 Task: Create a due date automation trigger when advanced on, on the wednesday before a card is due add fields without custom field "Resume" set to a date more than 1 working days from now at 11:00 AM.
Action: Mouse moved to (1218, 93)
Screenshot: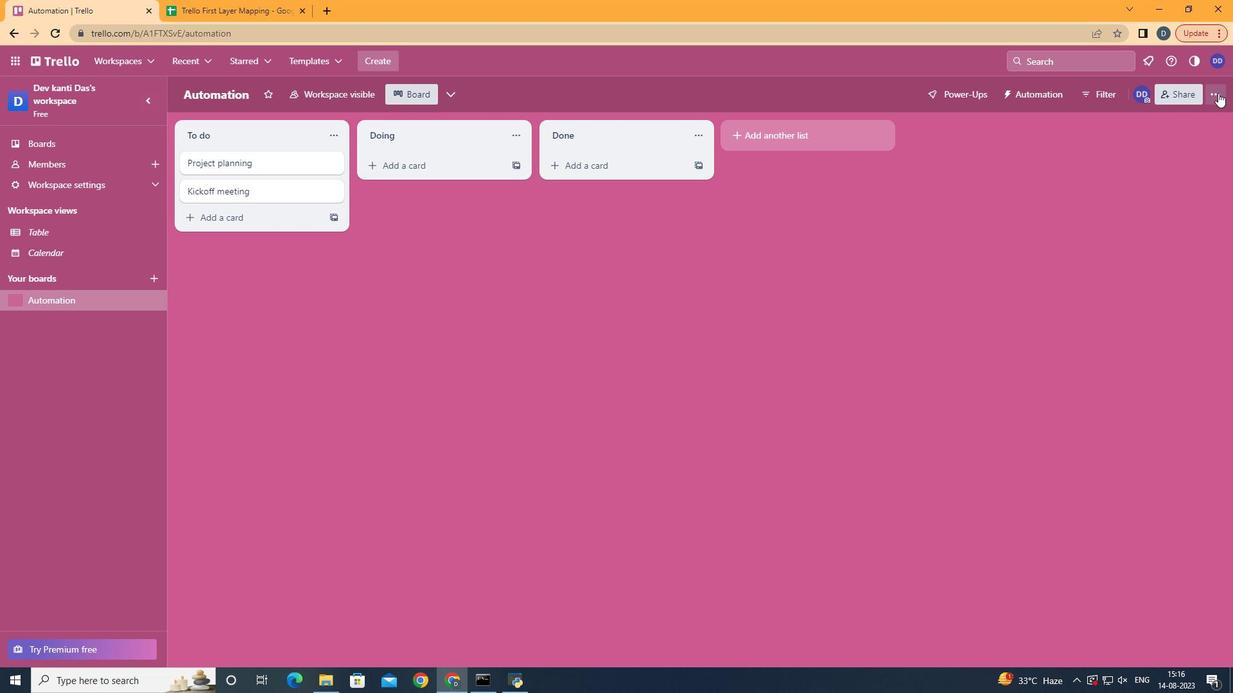 
Action: Mouse pressed left at (1218, 93)
Screenshot: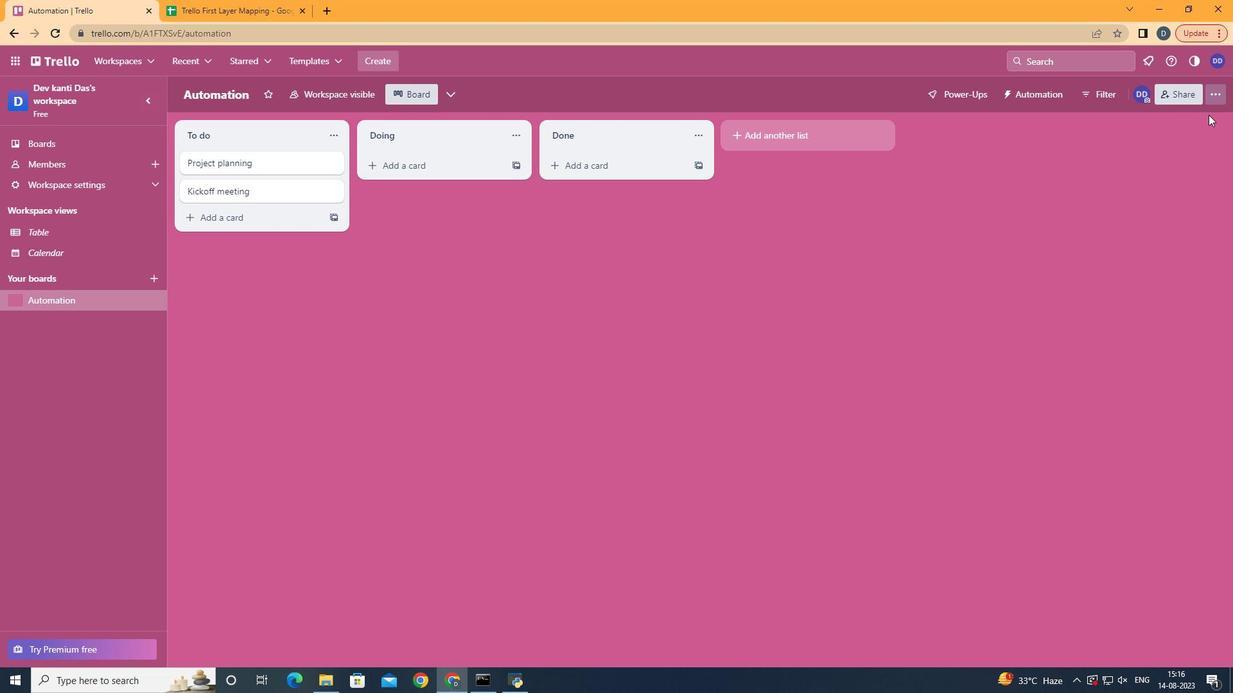 
Action: Mouse moved to (1129, 264)
Screenshot: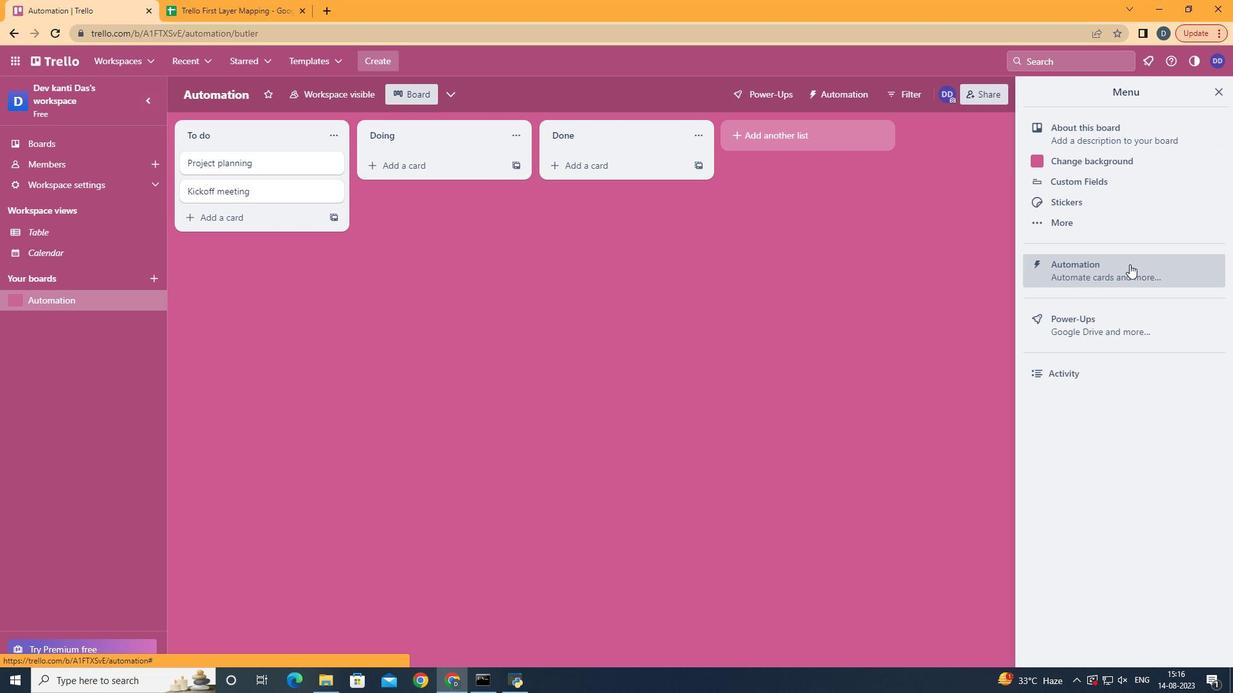 
Action: Mouse pressed left at (1129, 264)
Screenshot: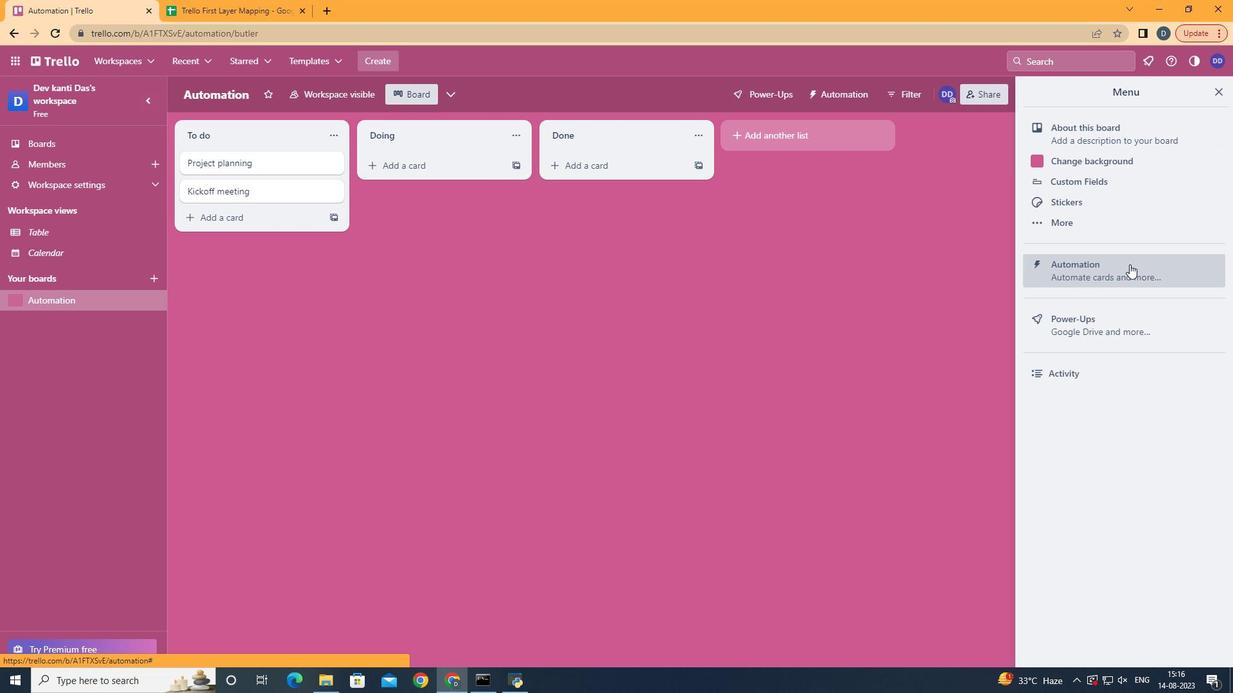
Action: Mouse moved to (251, 257)
Screenshot: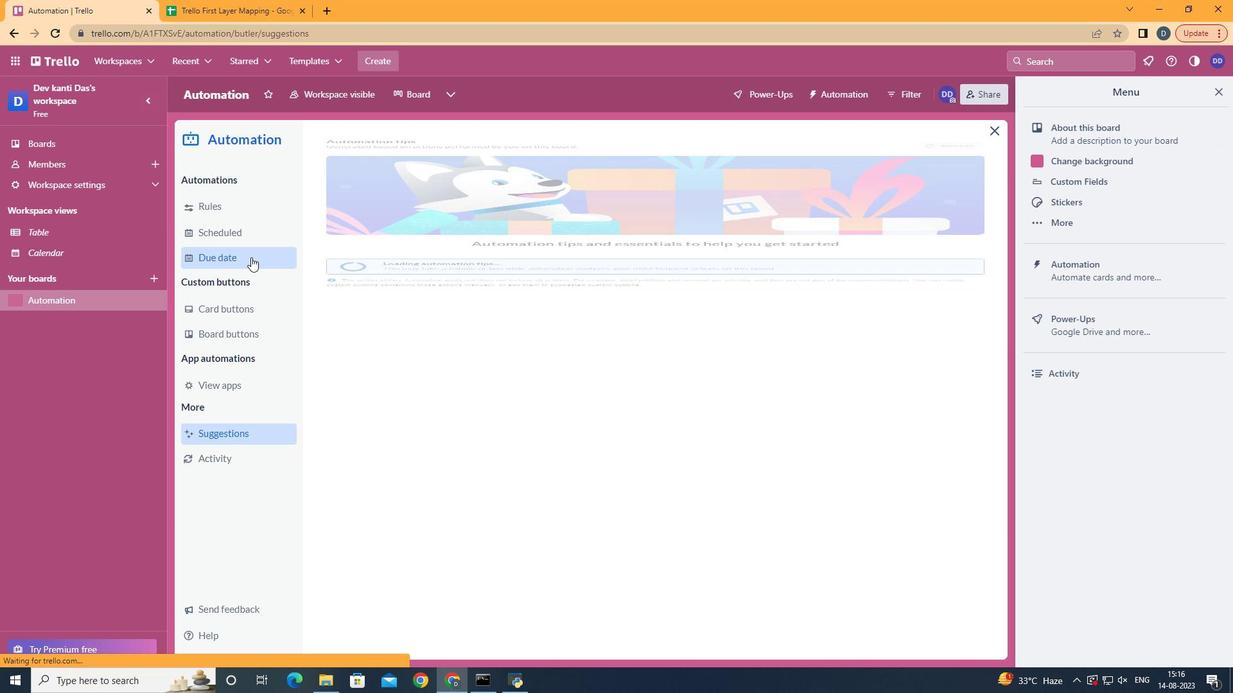 
Action: Mouse pressed left at (251, 257)
Screenshot: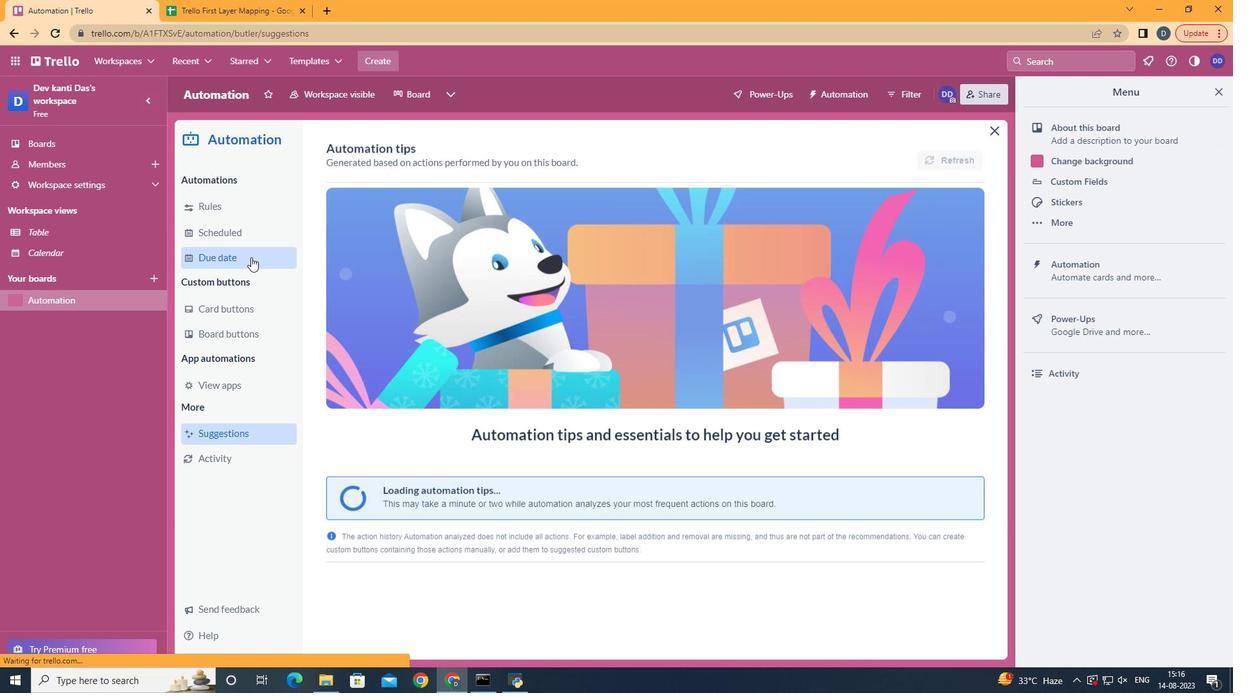 
Action: Mouse moved to (908, 145)
Screenshot: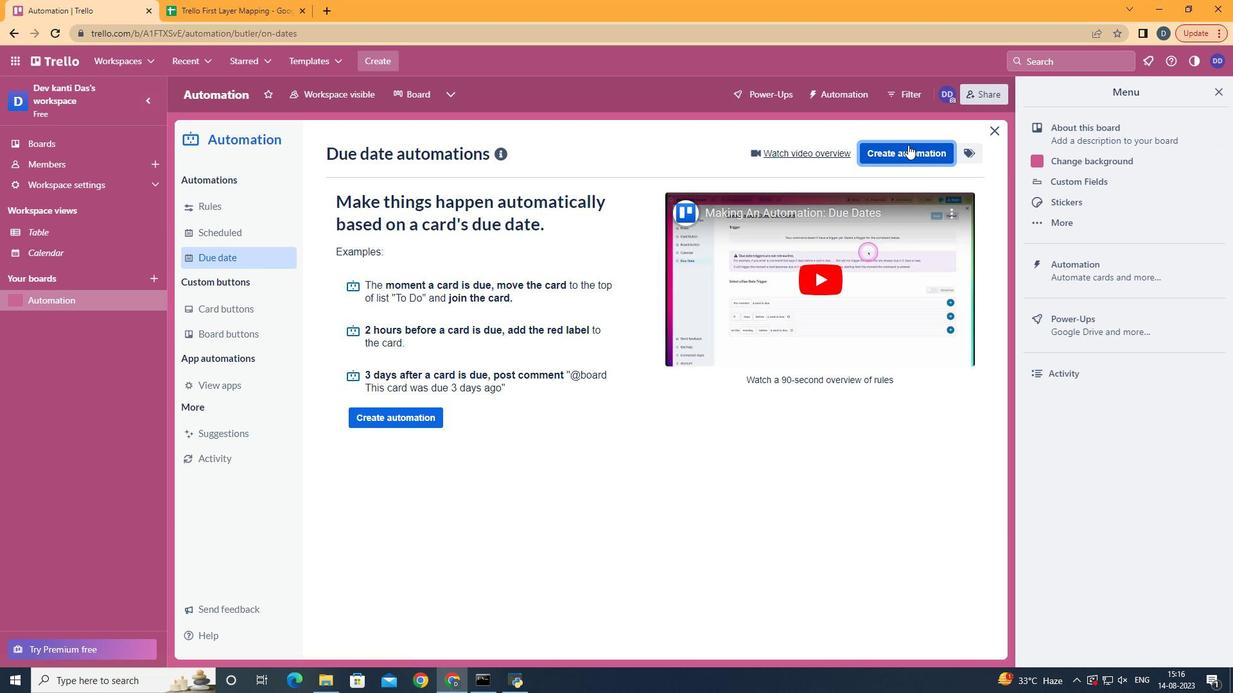 
Action: Mouse pressed left at (908, 145)
Screenshot: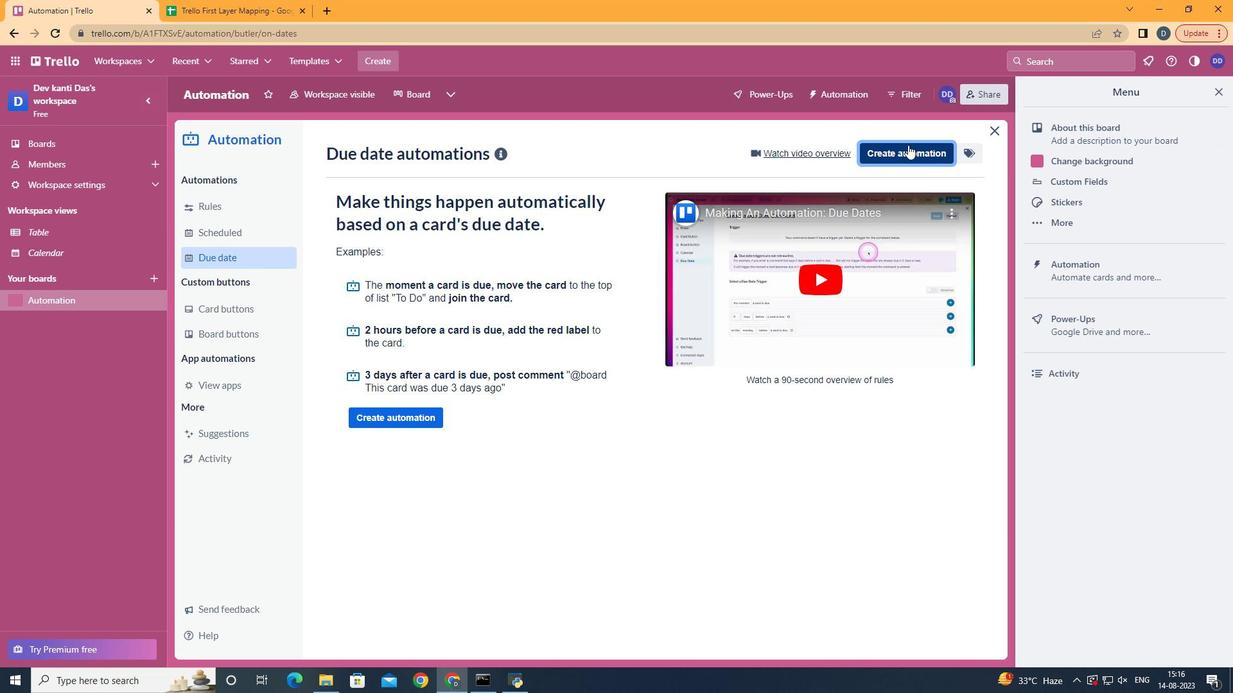 
Action: Mouse moved to (680, 272)
Screenshot: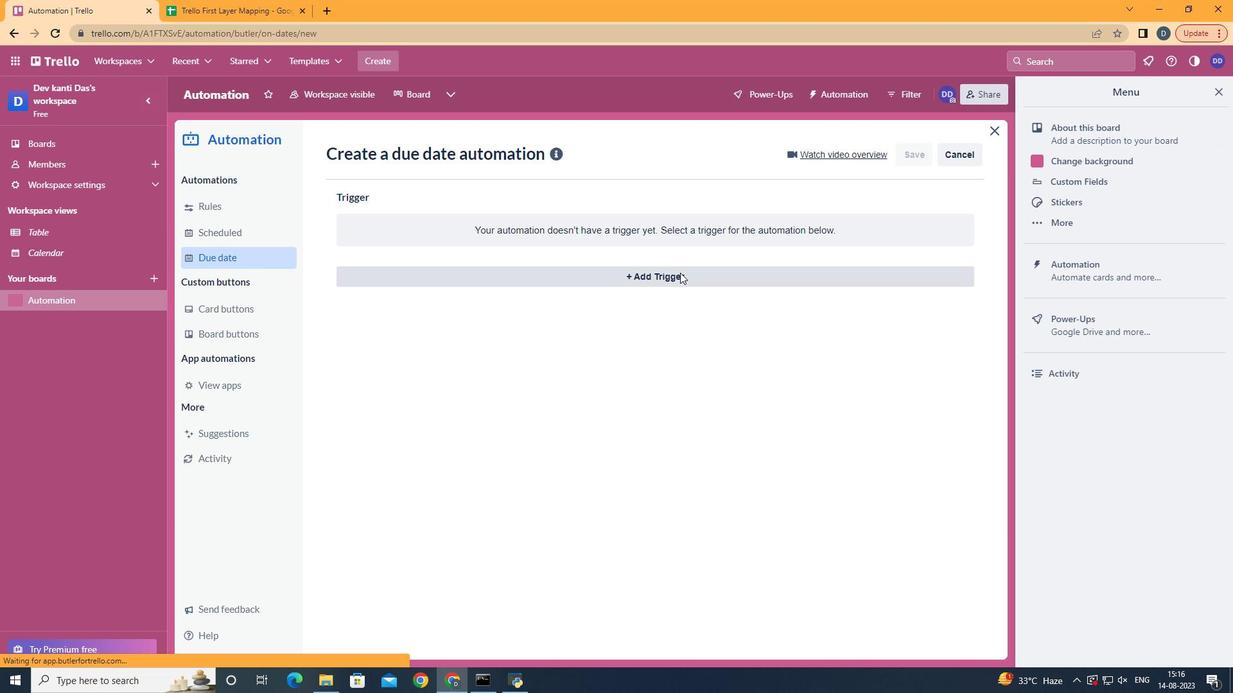
Action: Mouse pressed left at (680, 272)
Screenshot: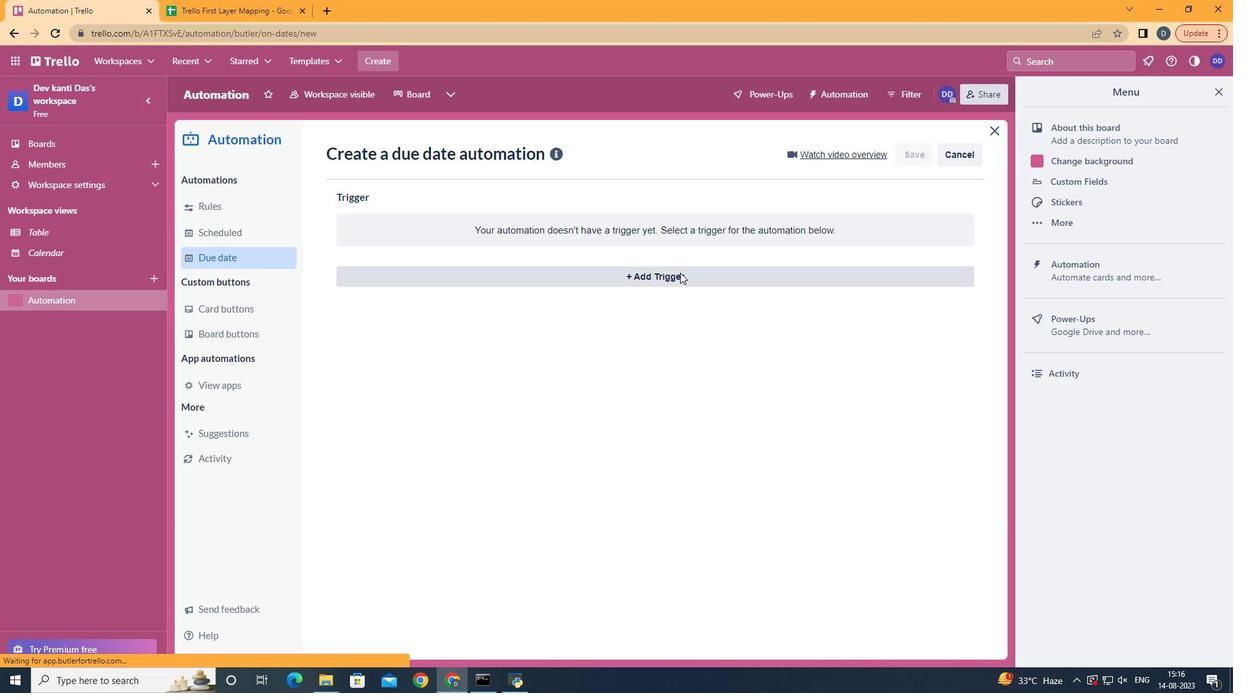 
Action: Mouse moved to (422, 393)
Screenshot: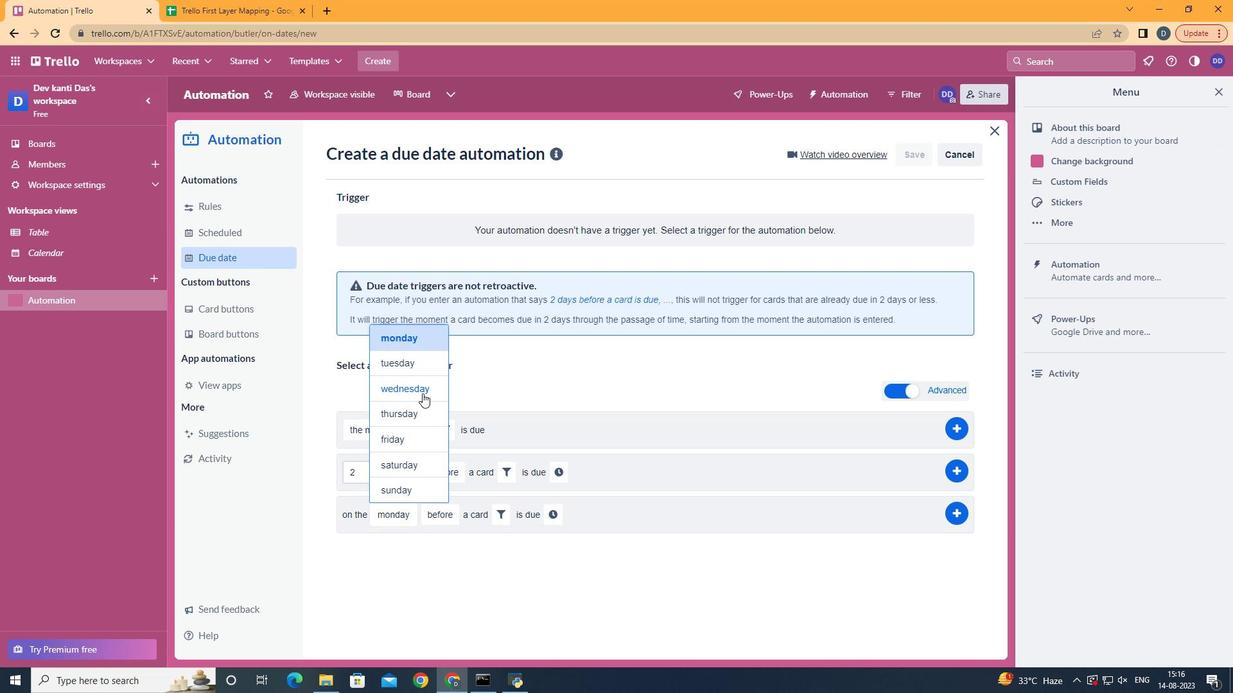 
Action: Mouse pressed left at (422, 393)
Screenshot: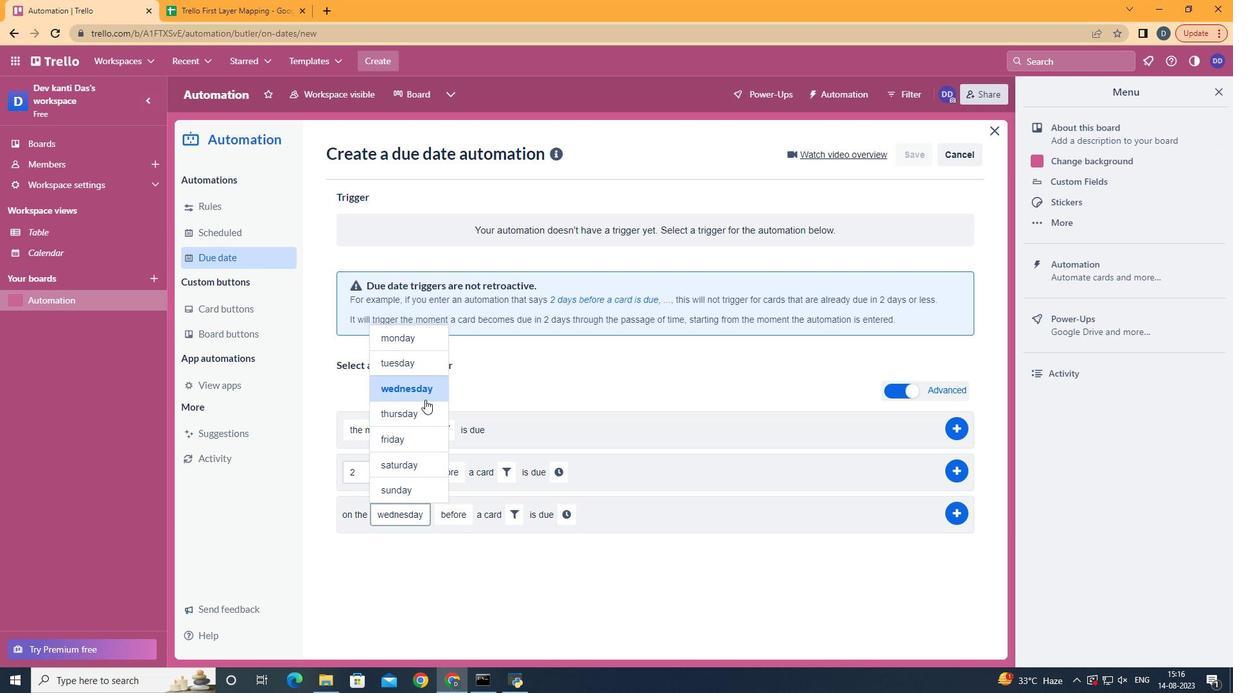 
Action: Mouse moved to (509, 518)
Screenshot: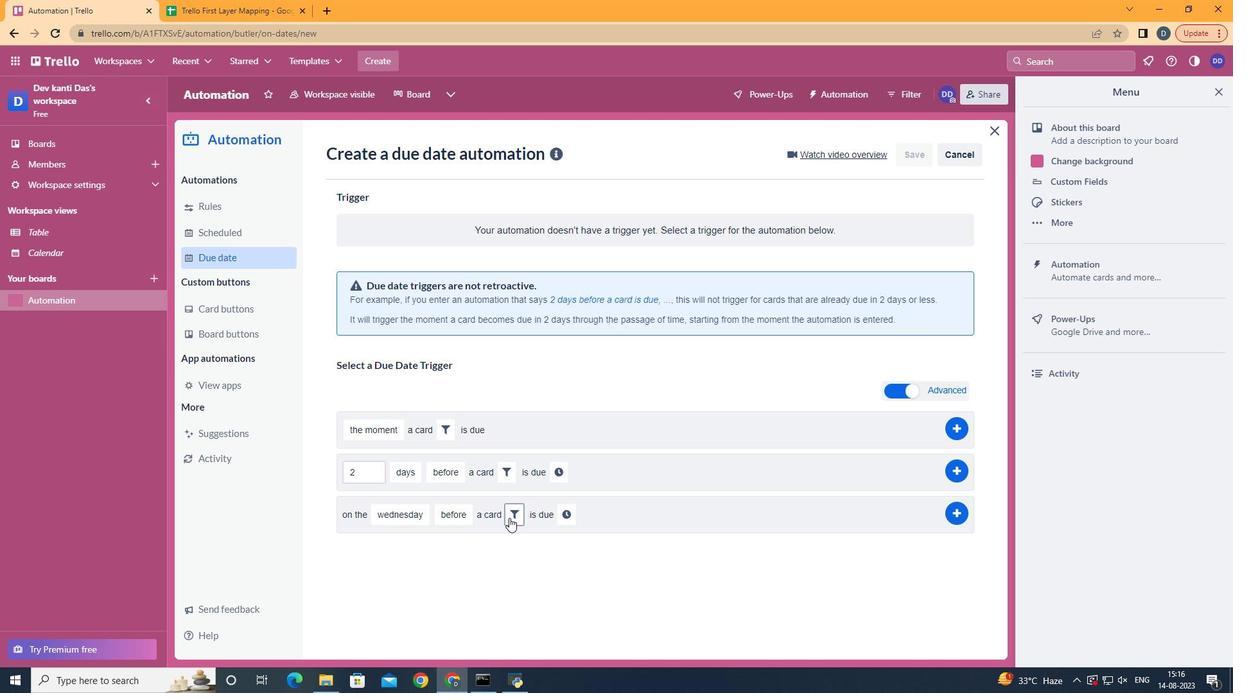 
Action: Mouse pressed left at (509, 518)
Screenshot: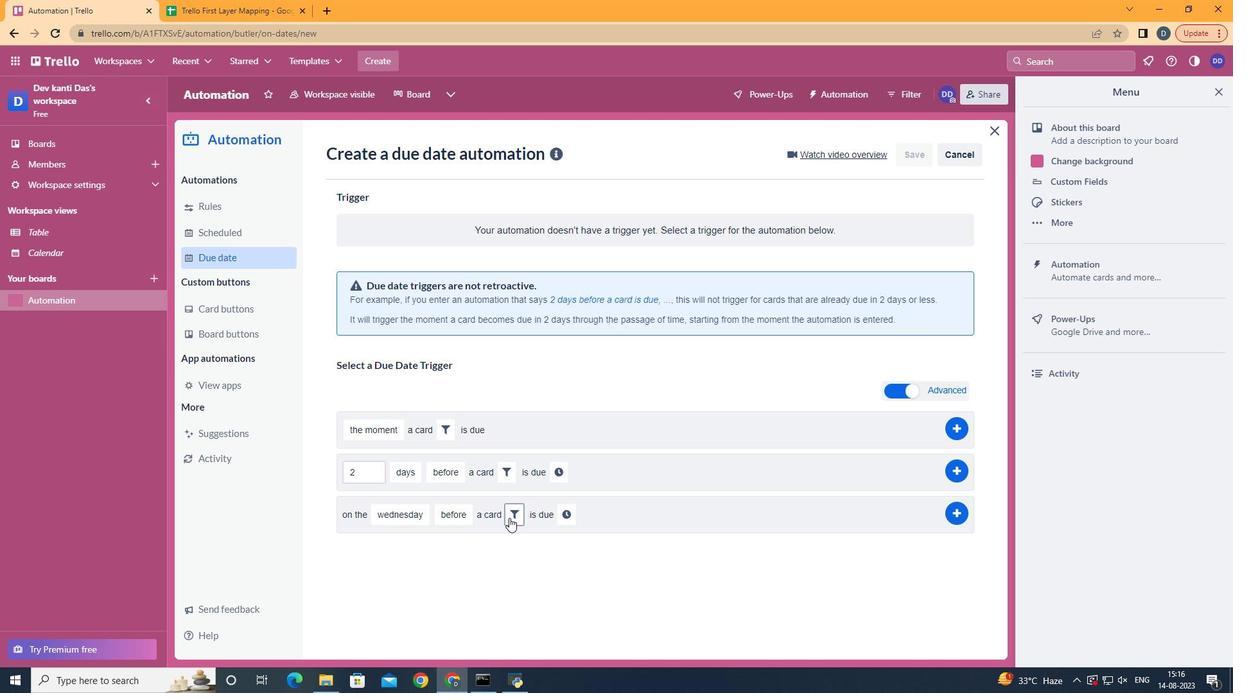 
Action: Mouse moved to (711, 556)
Screenshot: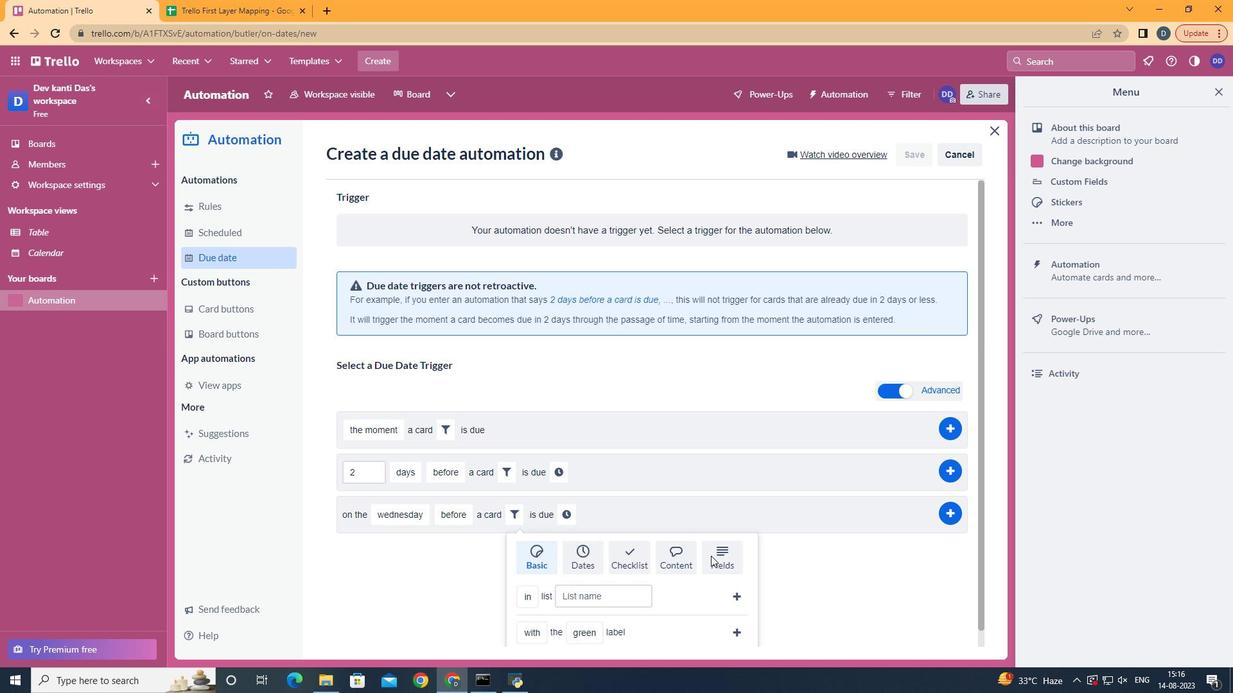 
Action: Mouse pressed left at (711, 556)
Screenshot: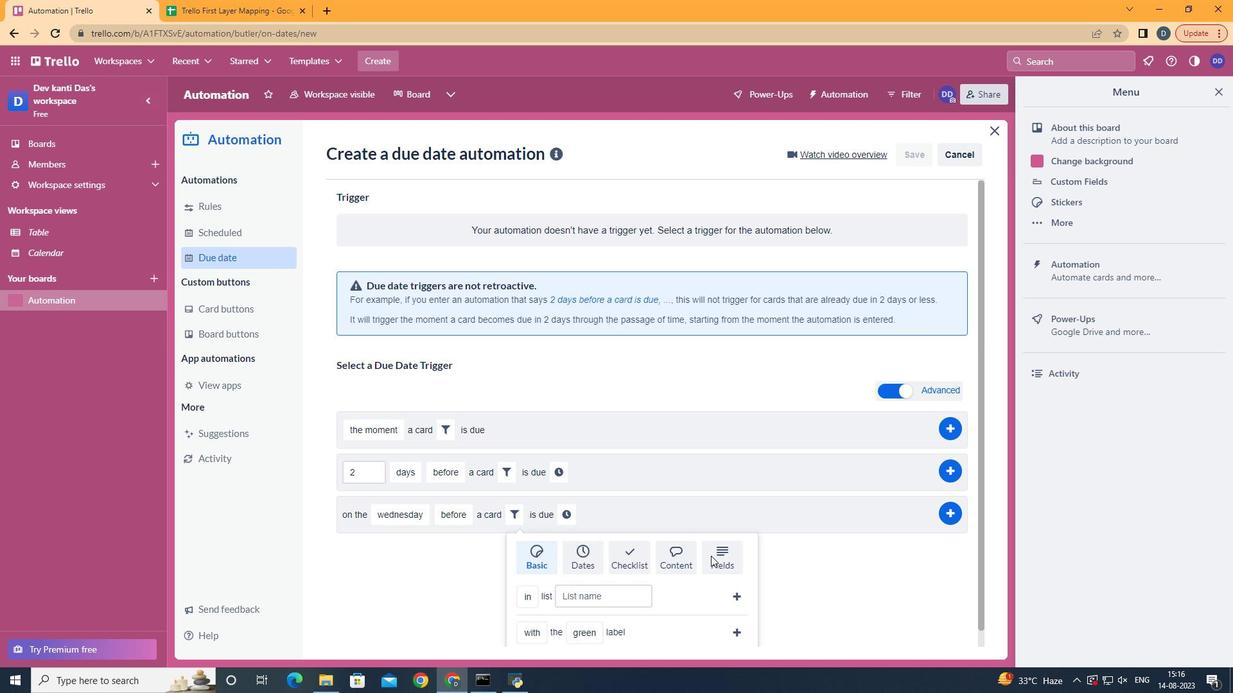 
Action: Mouse scrolled (711, 555) with delta (0, 0)
Screenshot: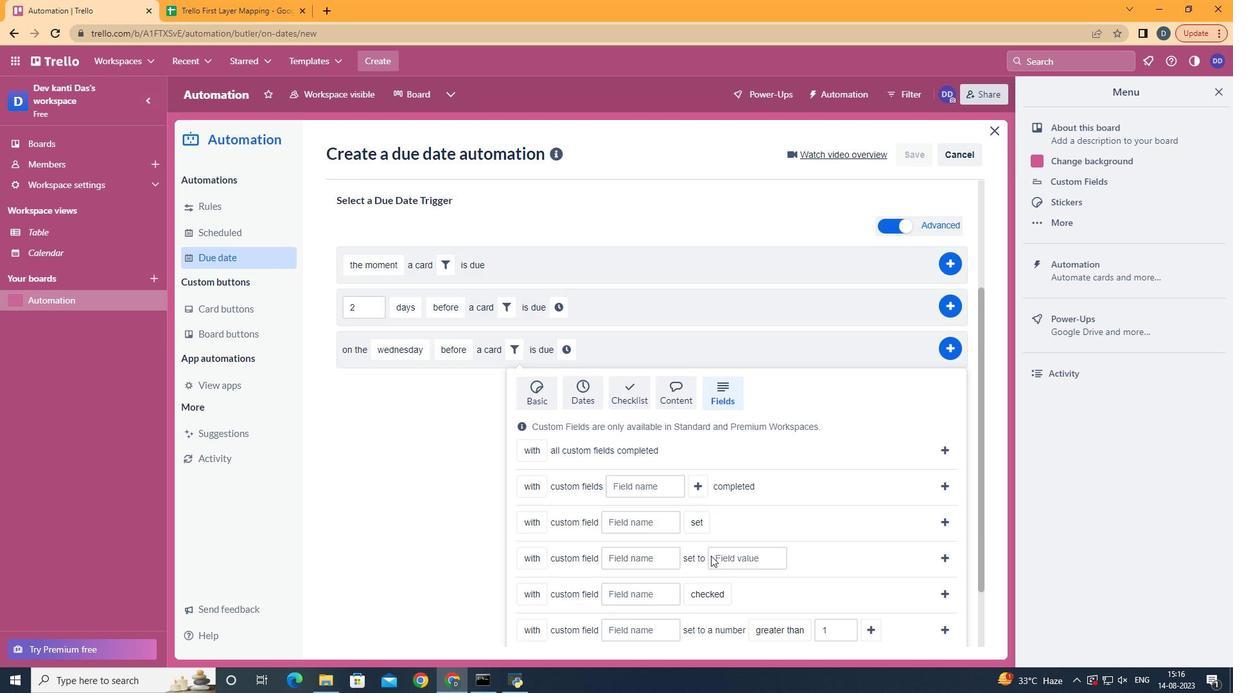 
Action: Mouse scrolled (711, 555) with delta (0, 0)
Screenshot: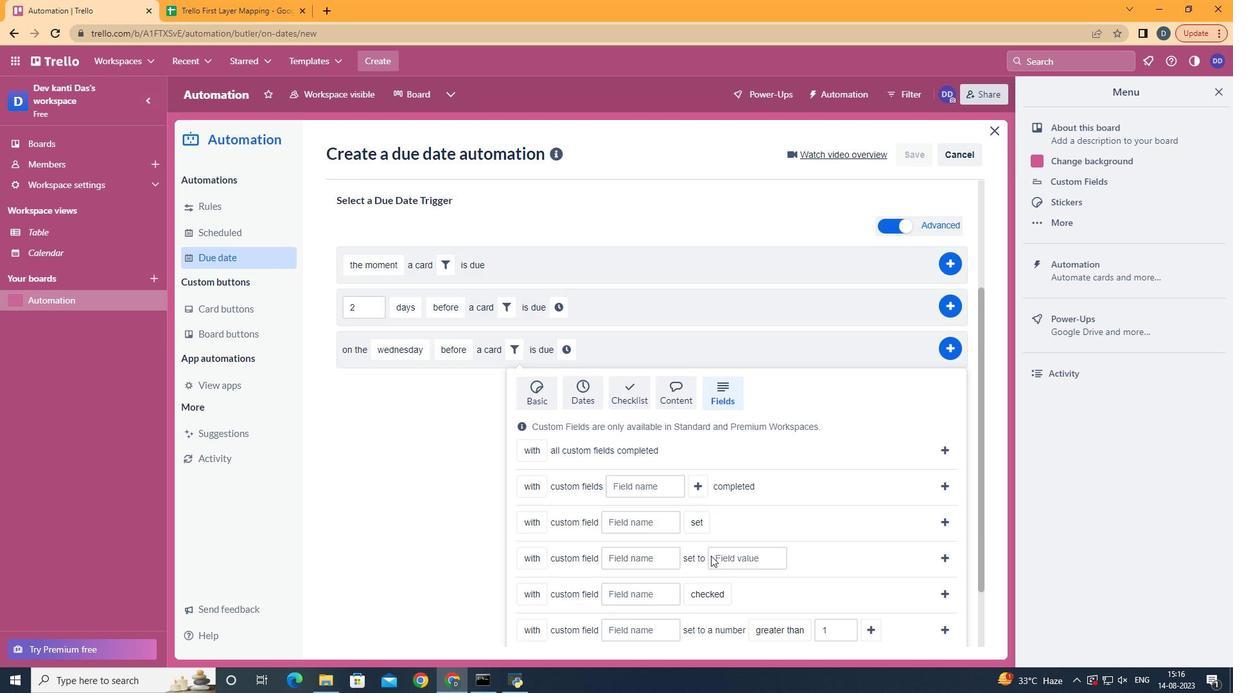
Action: Mouse scrolled (711, 555) with delta (0, 0)
Screenshot: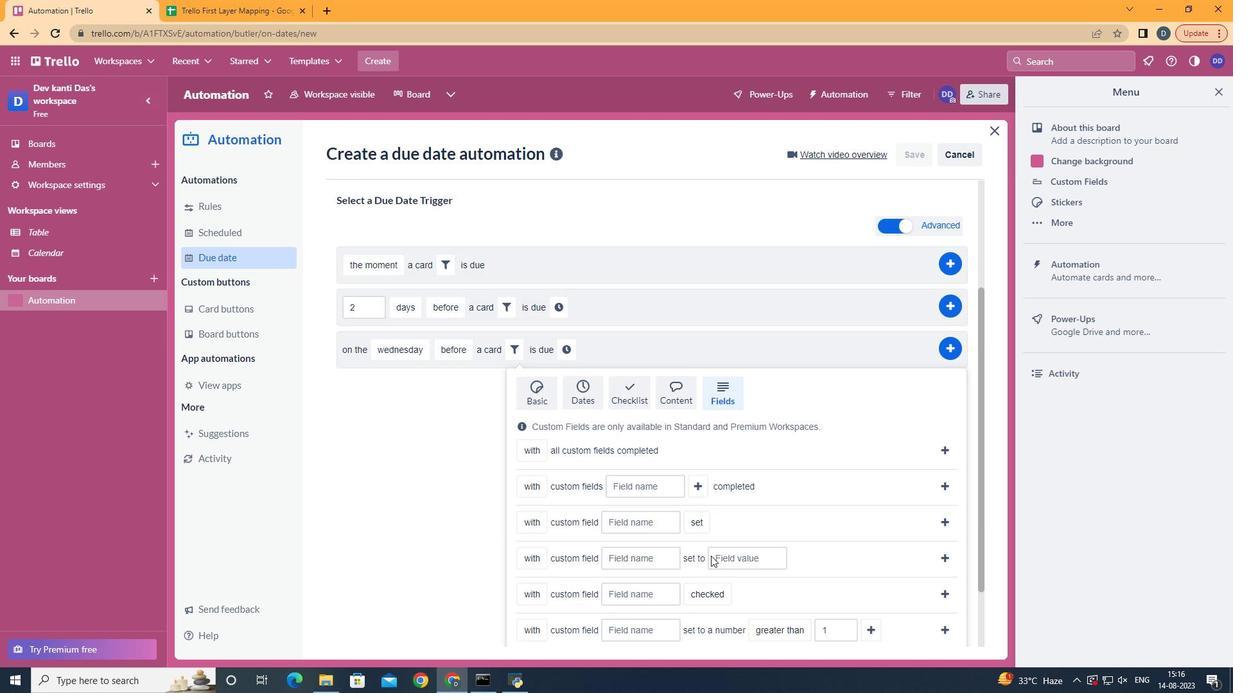 
Action: Mouse scrolled (711, 555) with delta (0, 0)
Screenshot: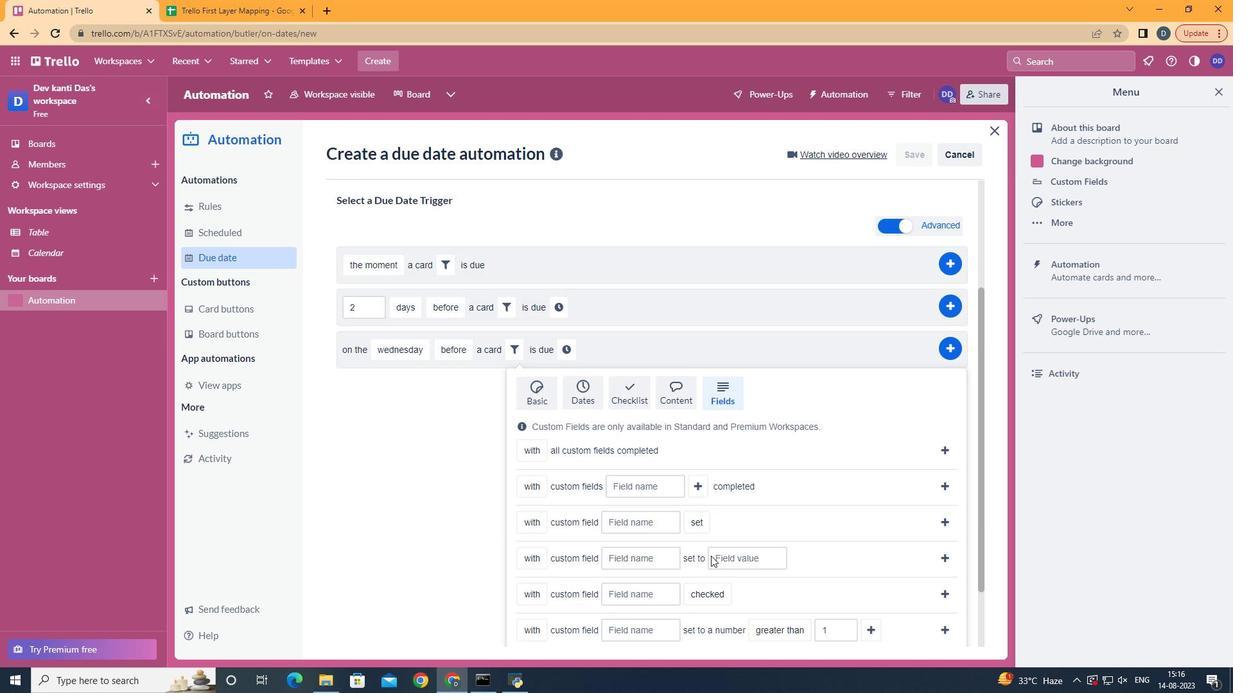 
Action: Mouse scrolled (711, 555) with delta (0, 0)
Screenshot: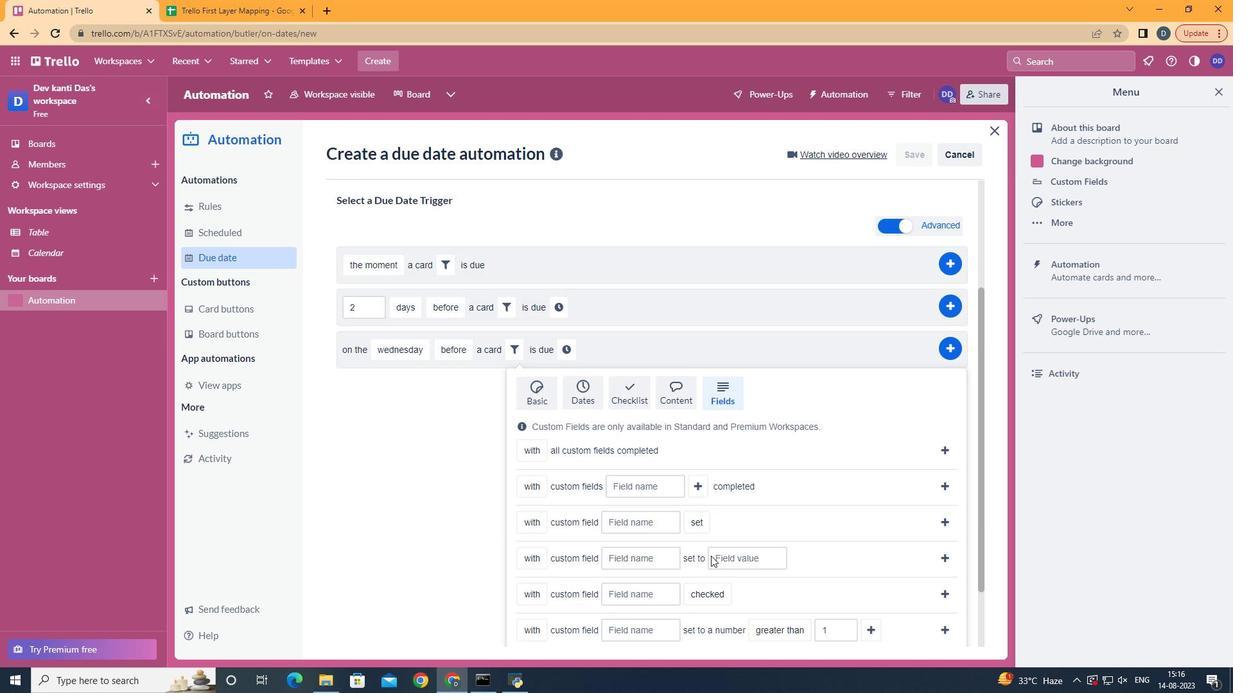 
Action: Mouse scrolled (711, 555) with delta (0, 0)
Screenshot: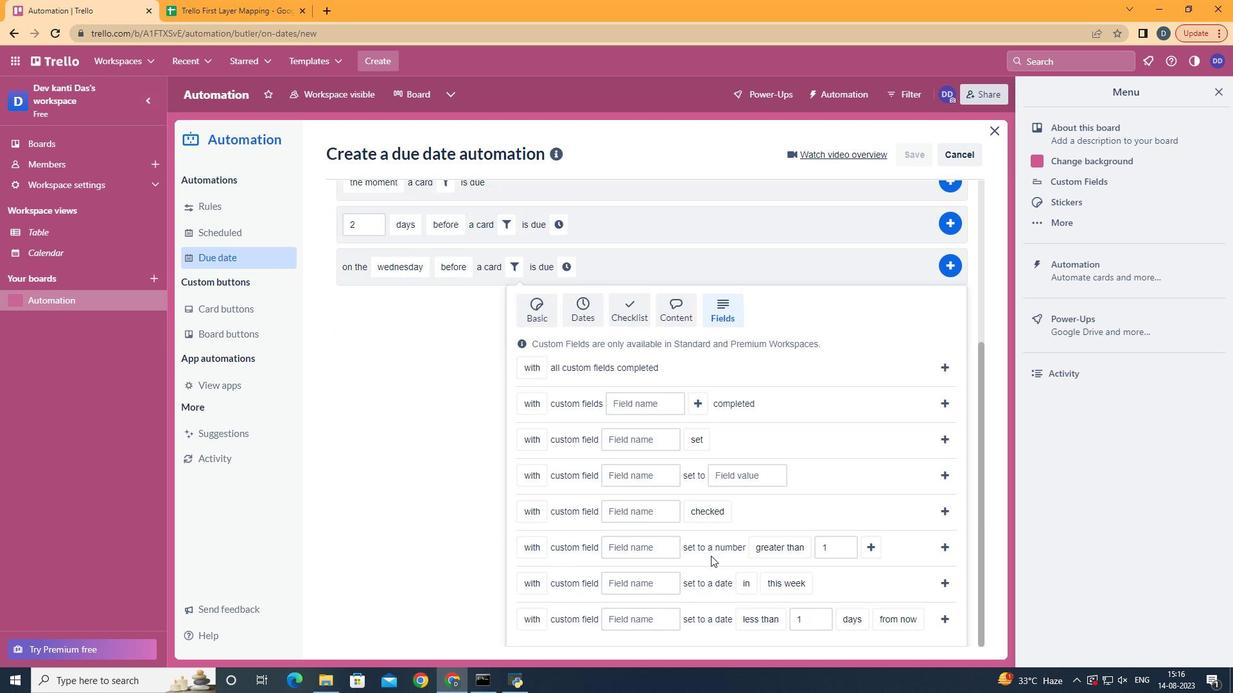 
Action: Mouse moved to (544, 598)
Screenshot: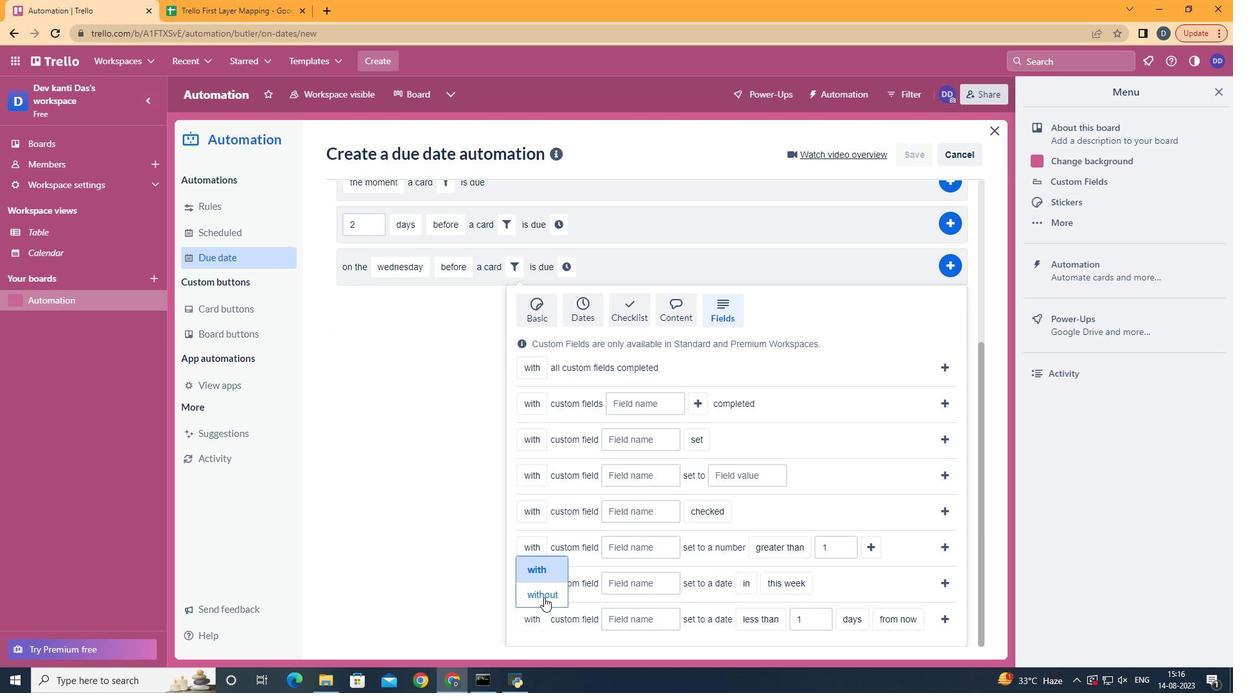
Action: Mouse pressed left at (544, 598)
Screenshot: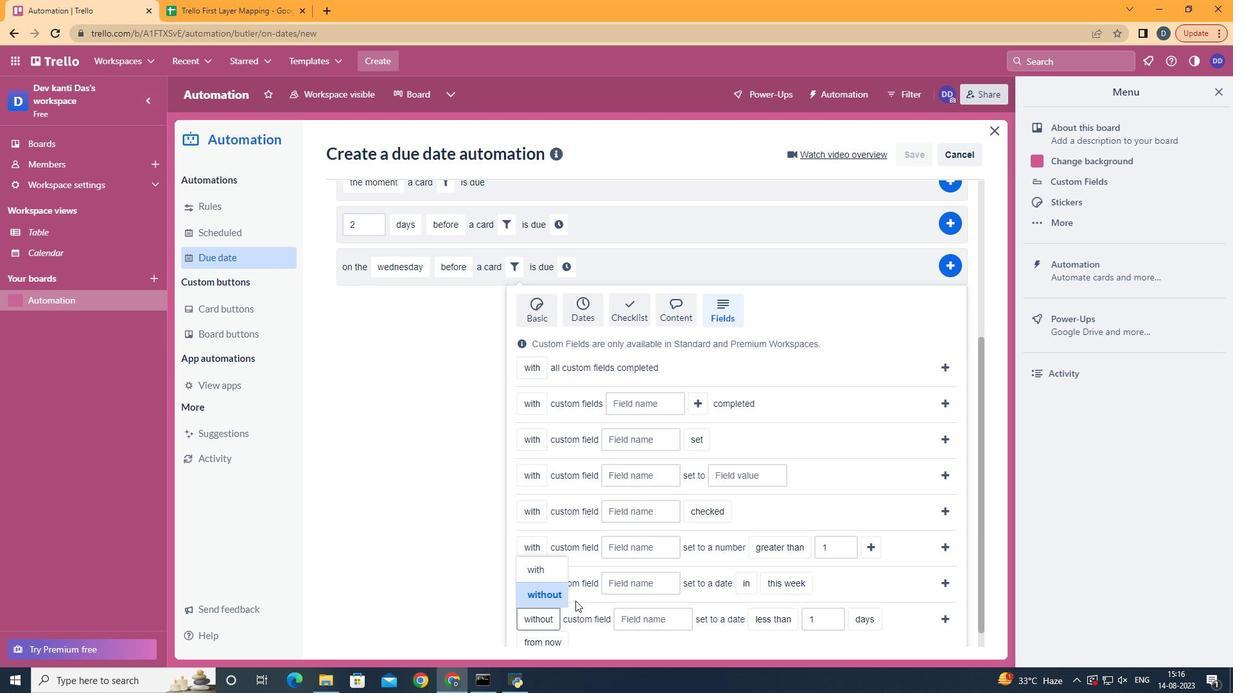 
Action: Mouse moved to (643, 617)
Screenshot: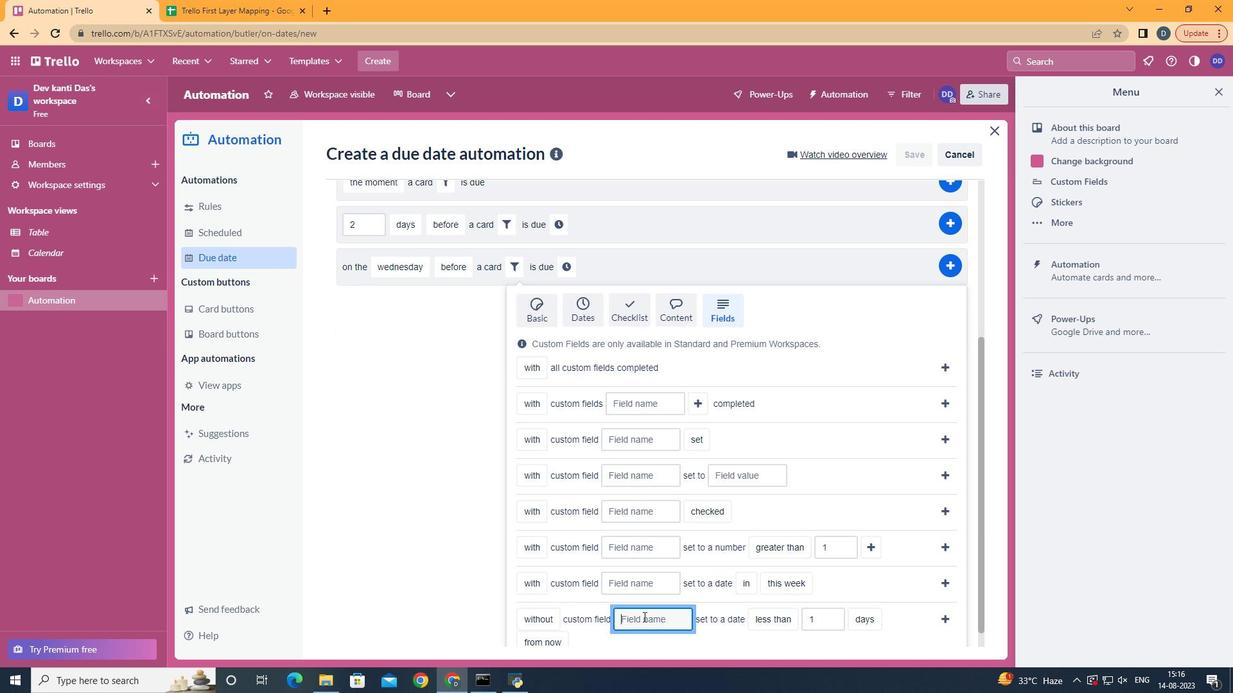 
Action: Mouse pressed left at (643, 617)
Screenshot: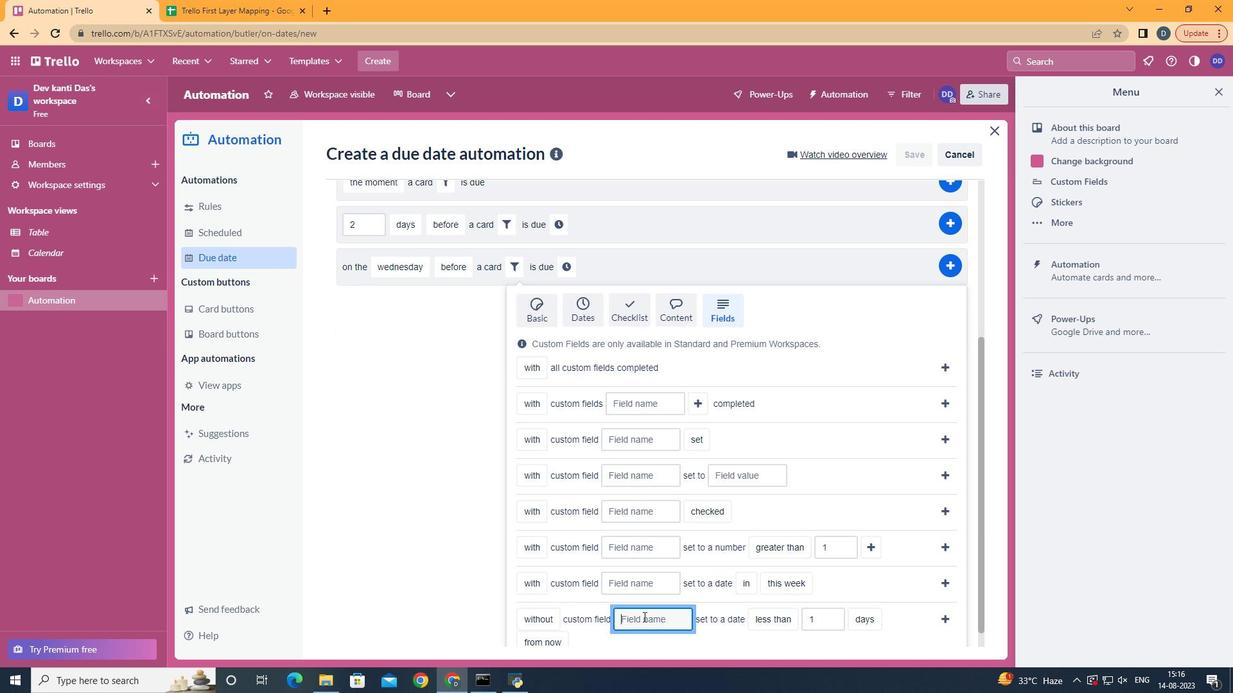
Action: Mouse moved to (642, 617)
Screenshot: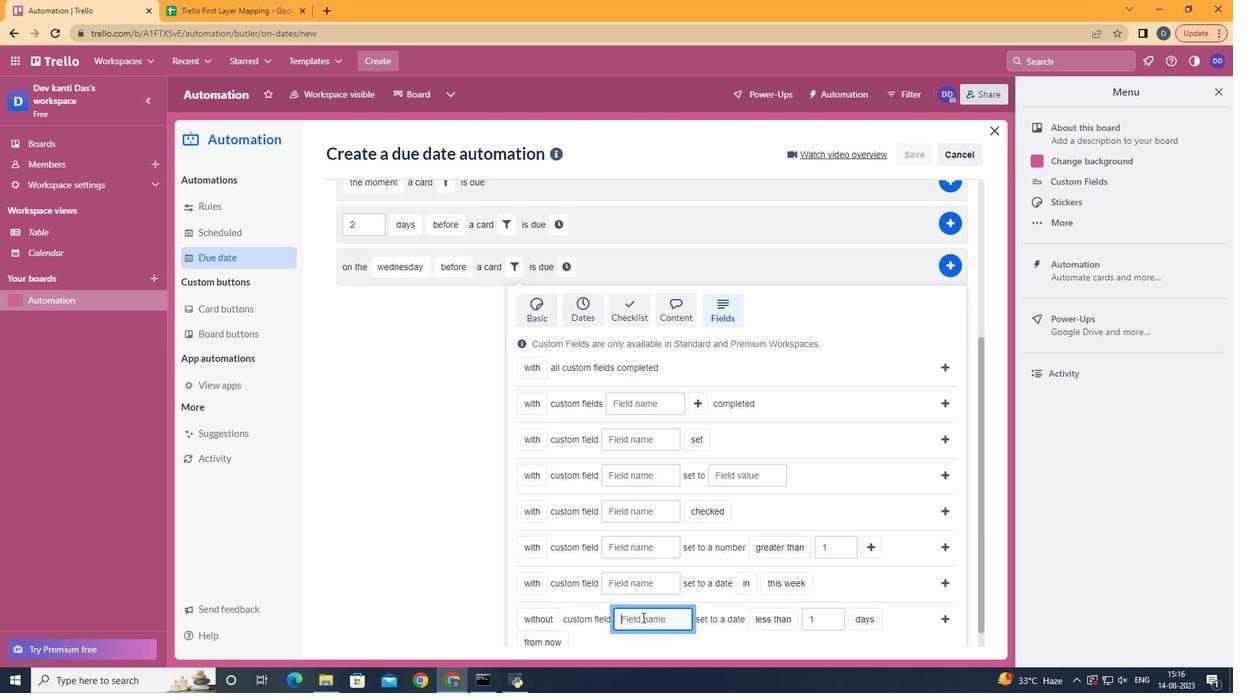 
Action: Key pressed <Key.shift><Key.shift>Resume
Screenshot: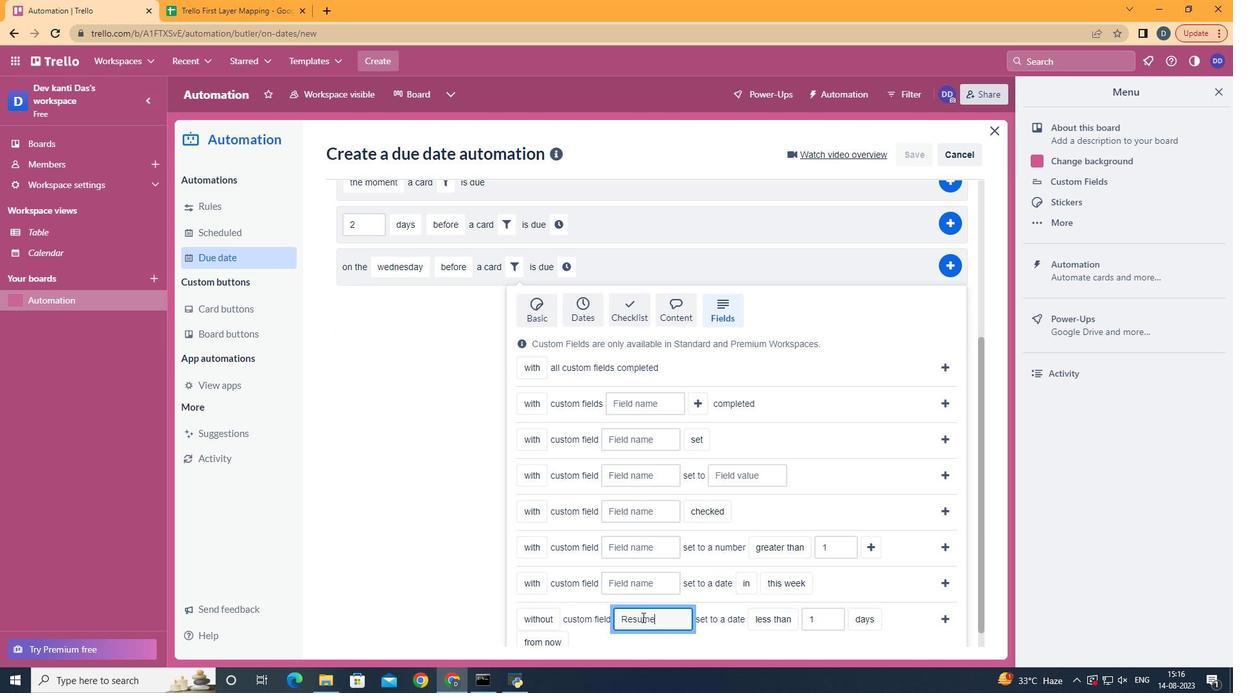 
Action: Mouse scrolled (642, 617) with delta (0, 0)
Screenshot: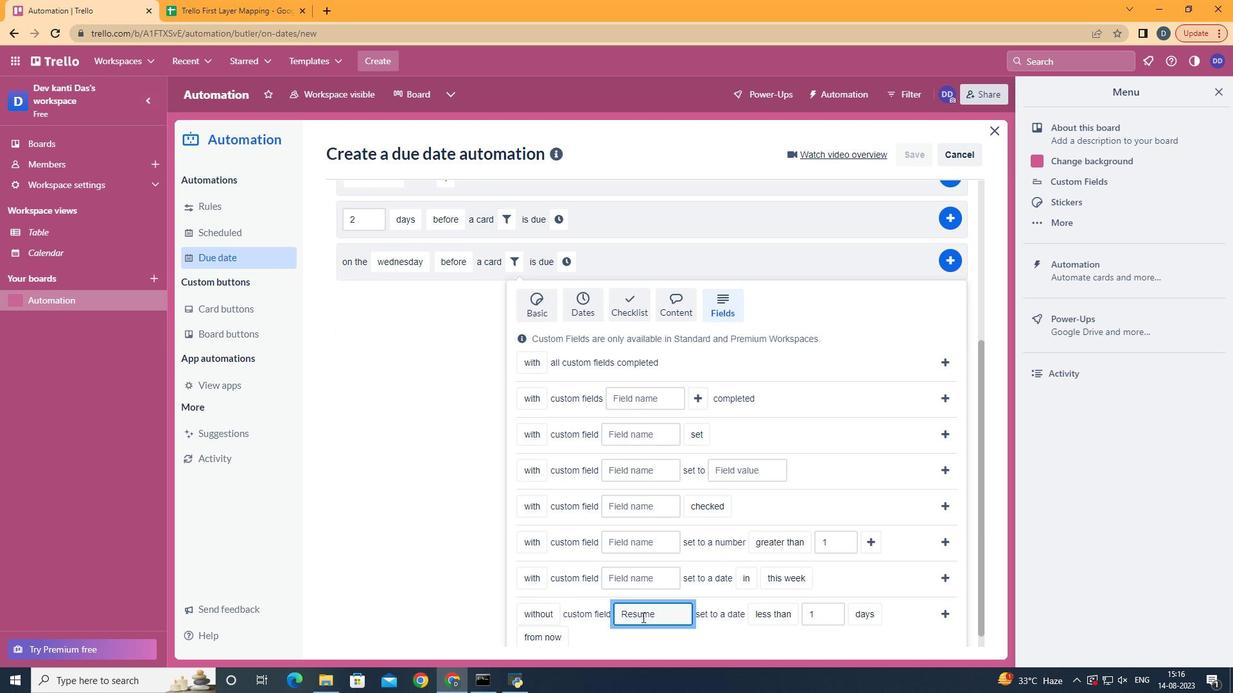 
Action: Mouse scrolled (642, 617) with delta (0, 0)
Screenshot: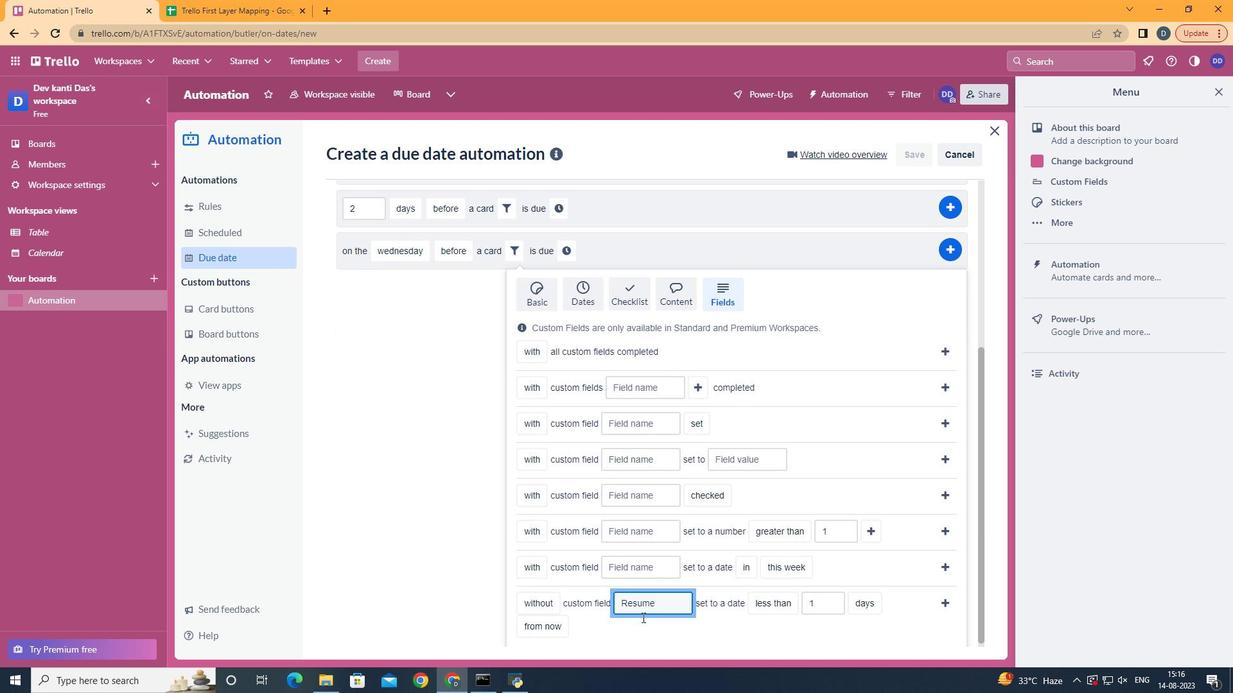 
Action: Mouse scrolled (642, 617) with delta (0, 0)
Screenshot: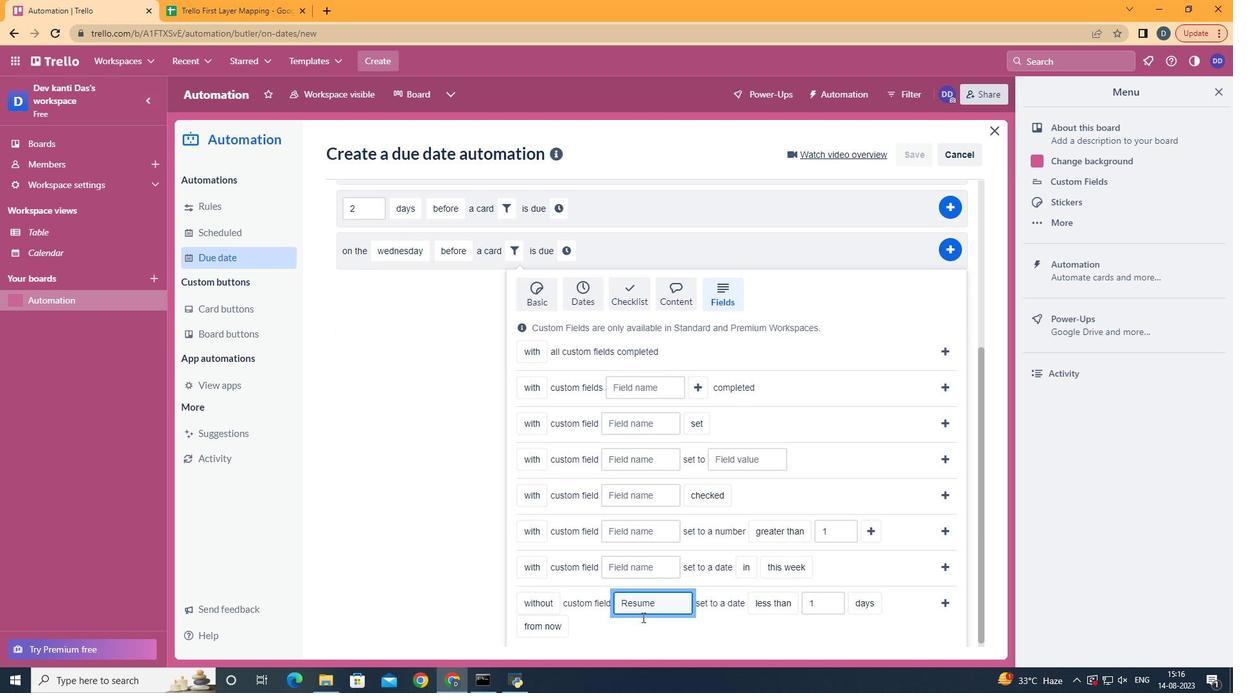 
Action: Mouse scrolled (642, 617) with delta (0, 0)
Screenshot: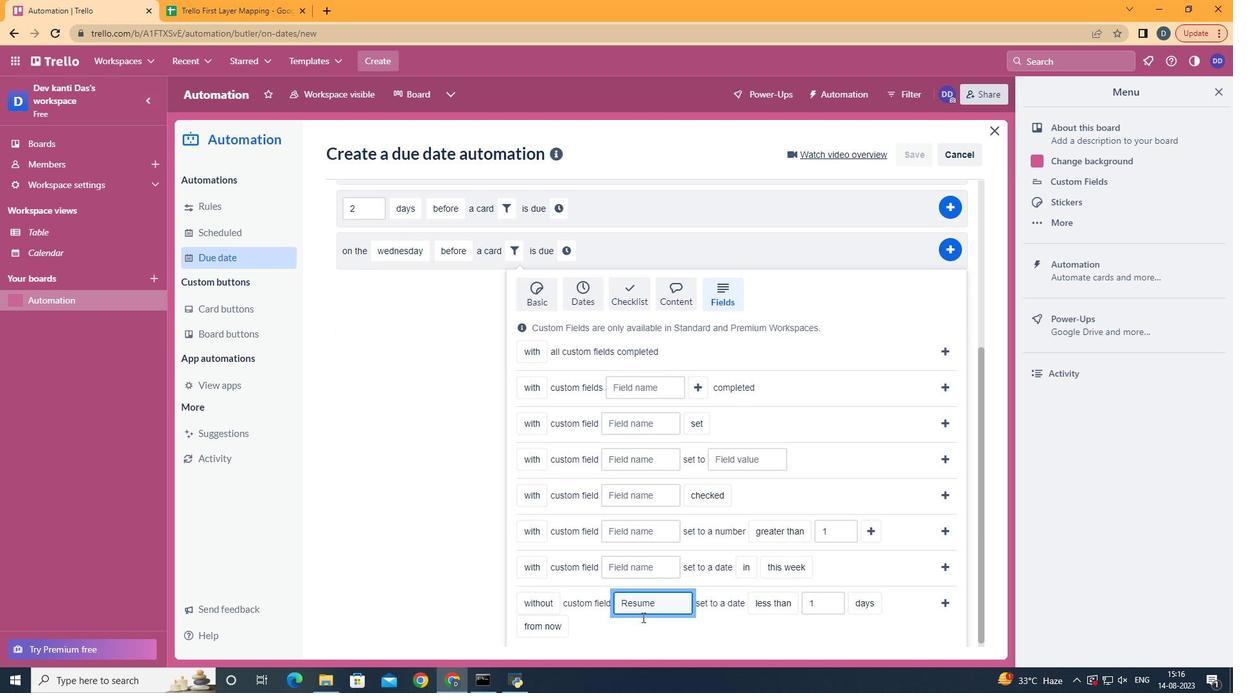 
Action: Mouse moved to (787, 544)
Screenshot: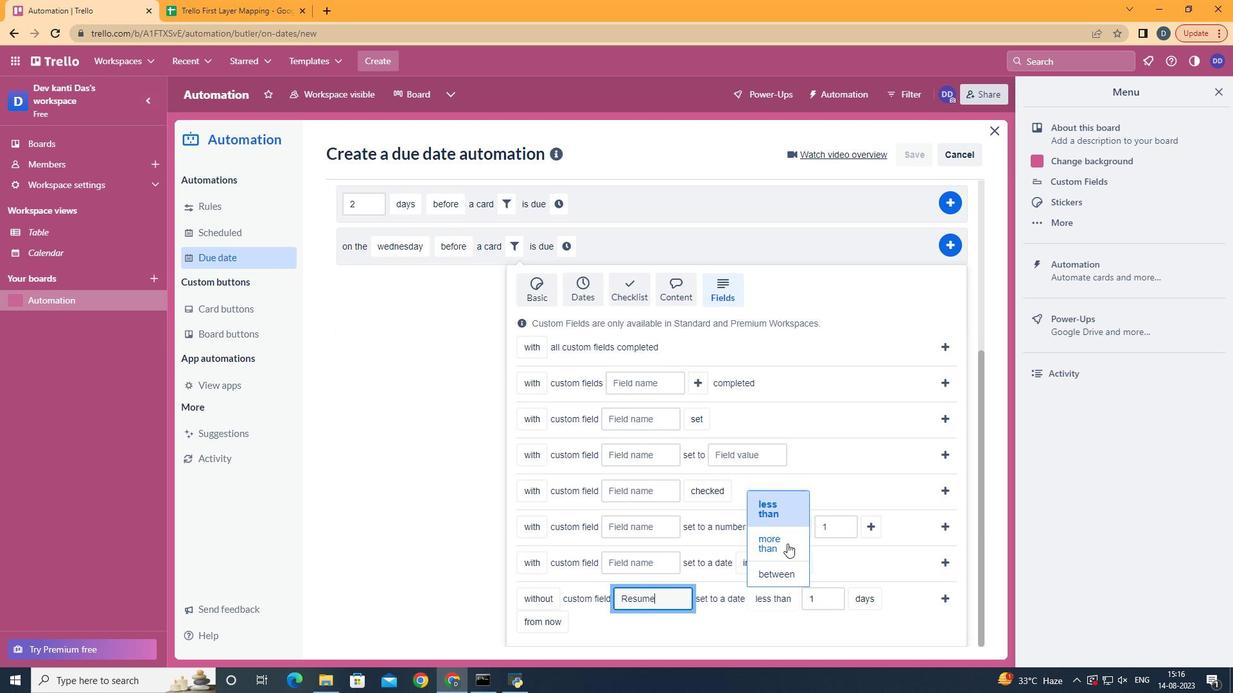 
Action: Mouse pressed left at (787, 544)
Screenshot: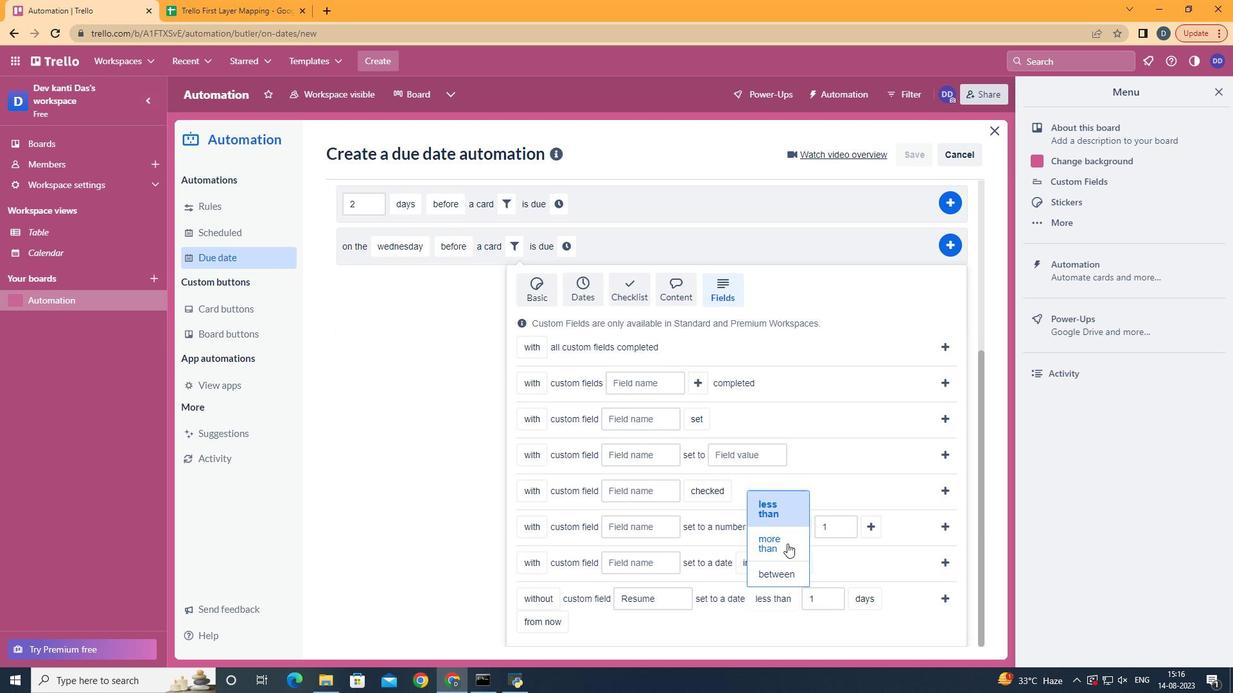 
Action: Mouse moved to (888, 576)
Screenshot: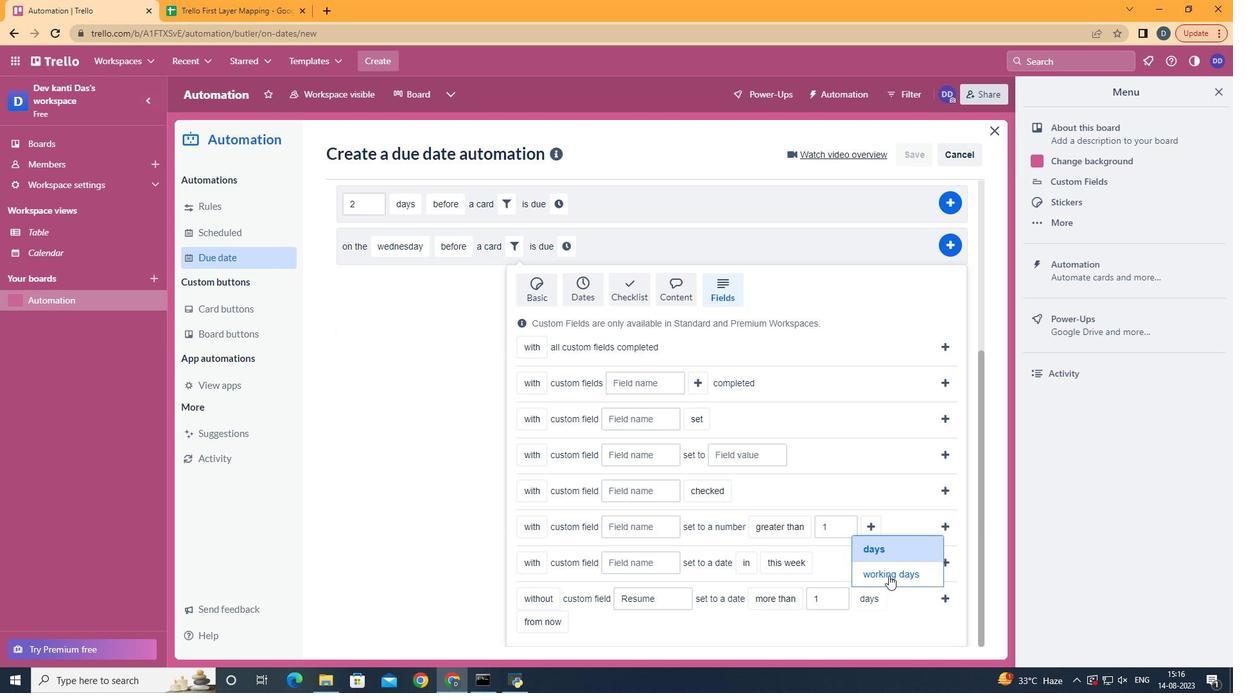 
Action: Mouse pressed left at (888, 576)
Screenshot: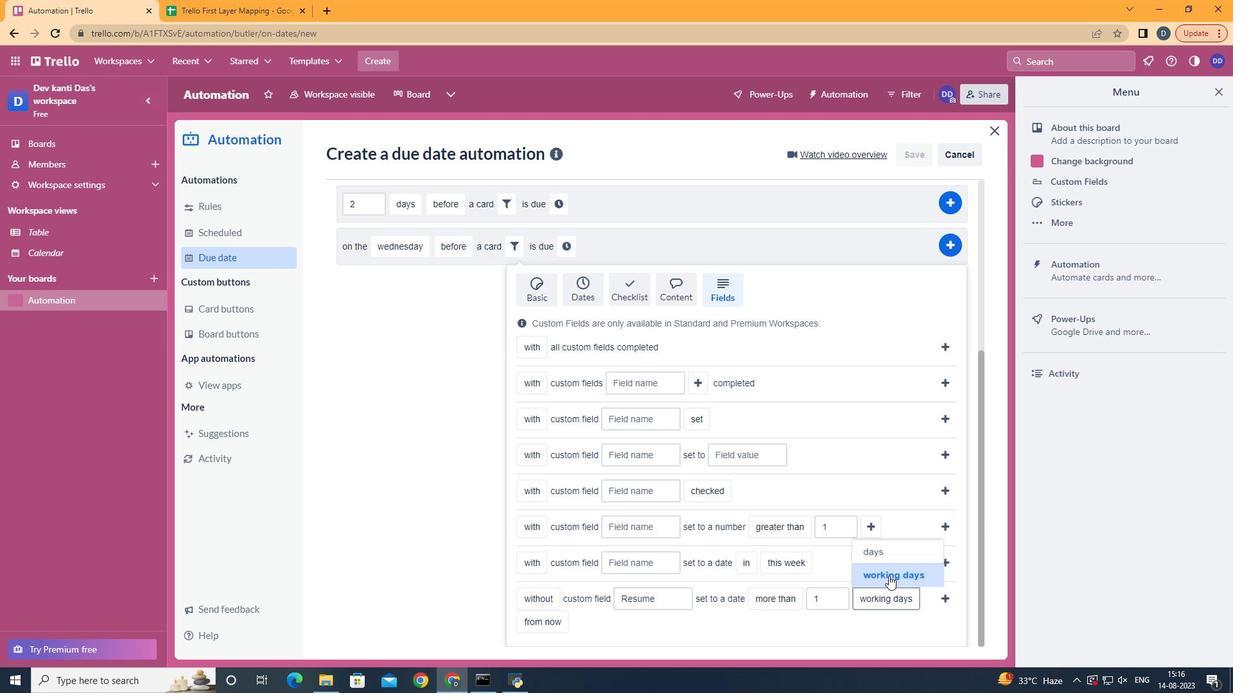 
Action: Mouse moved to (941, 603)
Screenshot: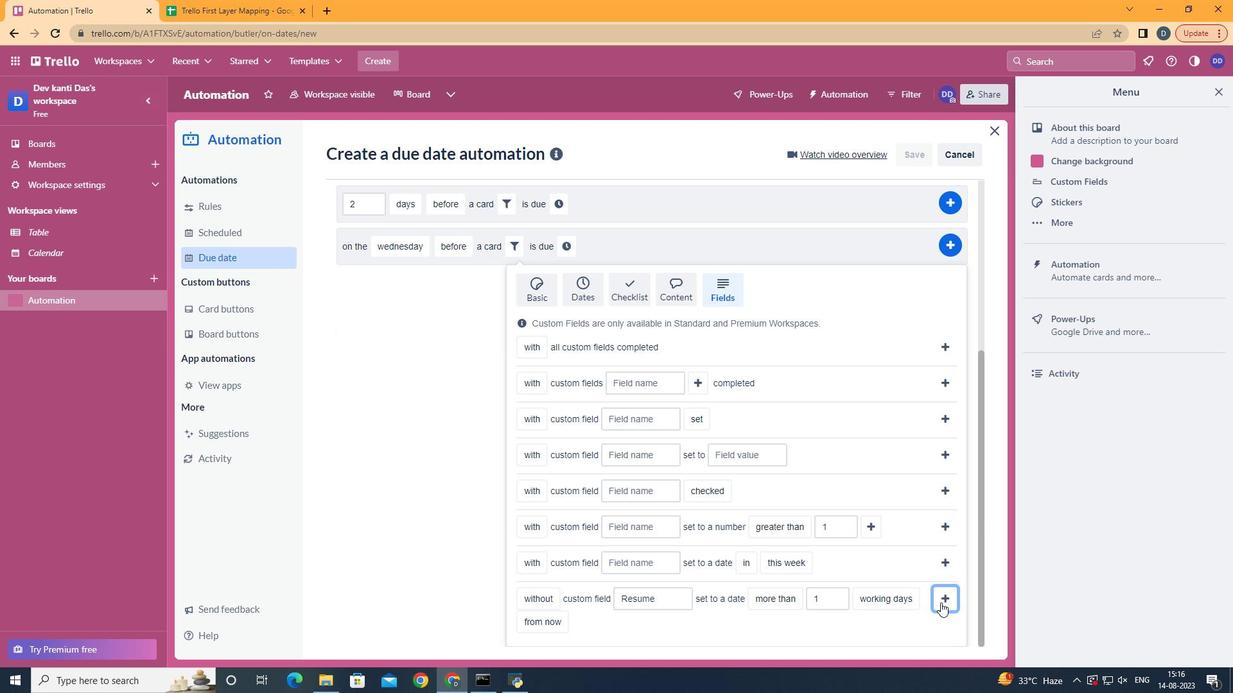 
Action: Mouse pressed left at (941, 603)
Screenshot: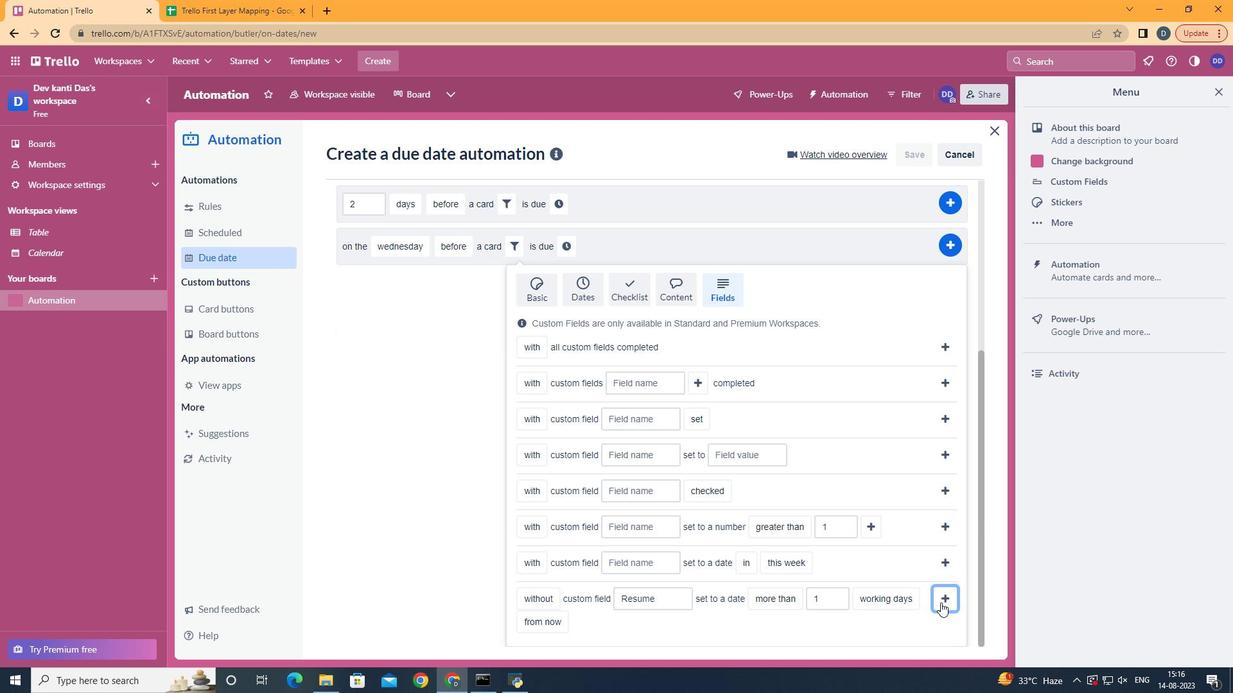 
Action: Mouse moved to (917, 523)
Screenshot: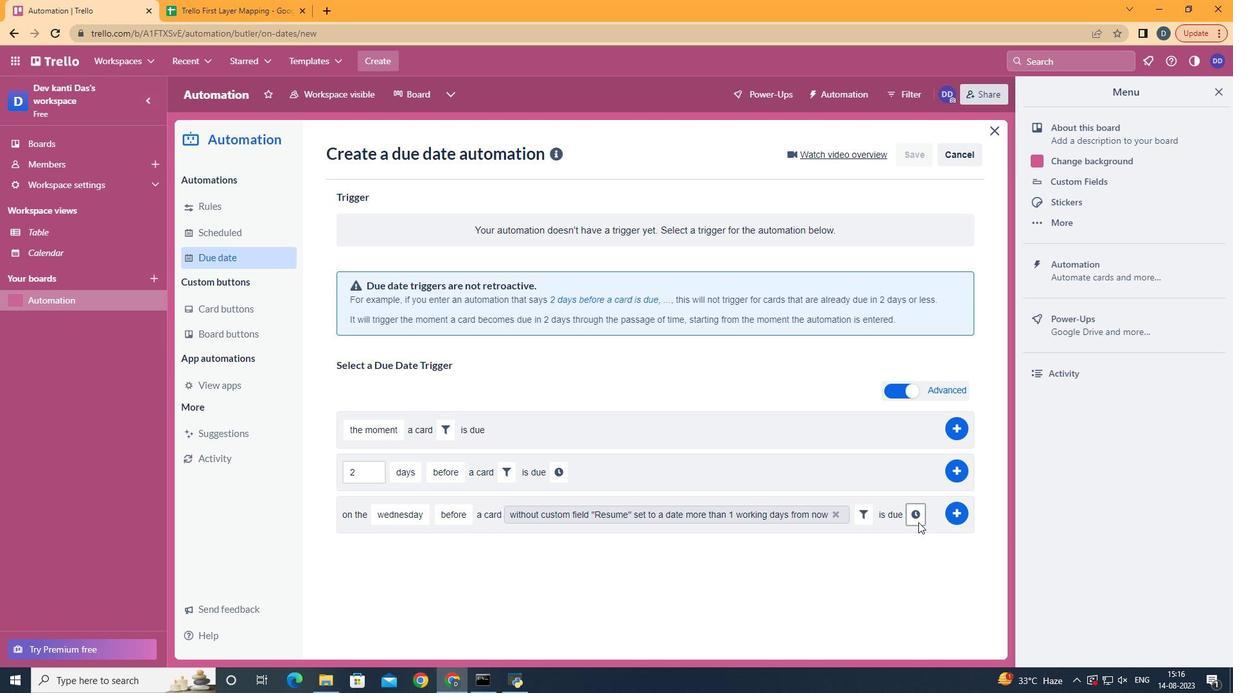 
Action: Mouse pressed left at (917, 523)
Screenshot: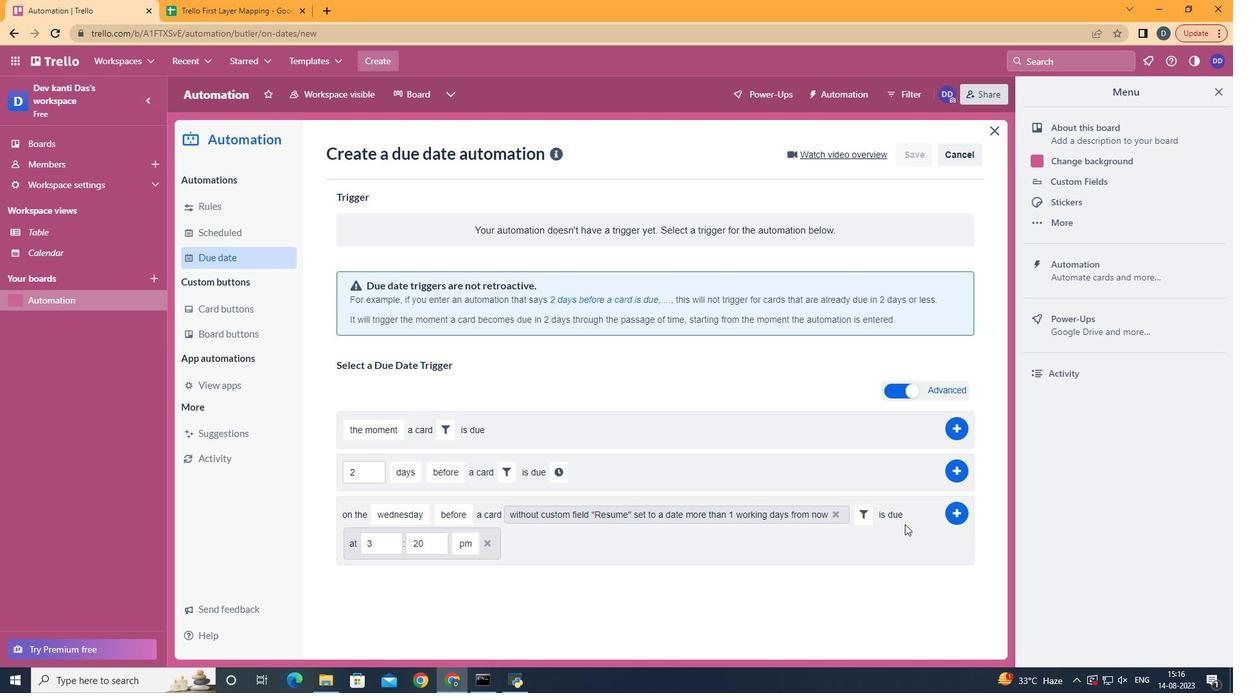 
Action: Mouse moved to (382, 535)
Screenshot: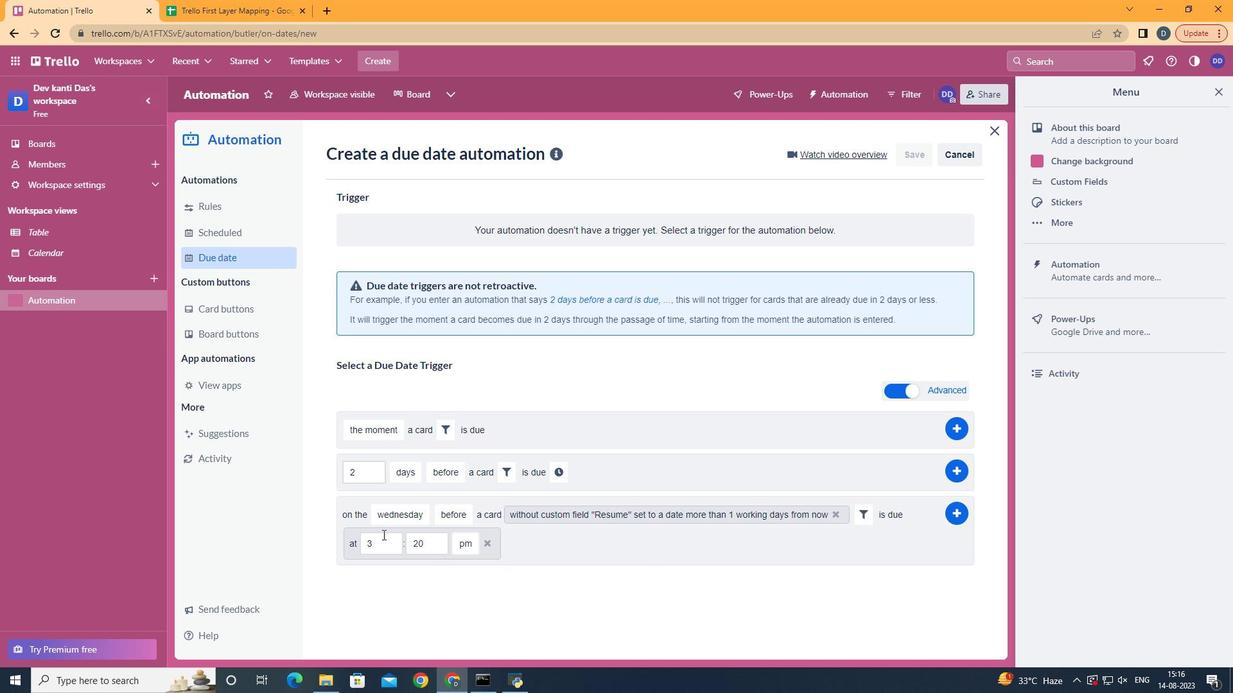 
Action: Mouse pressed left at (382, 535)
Screenshot: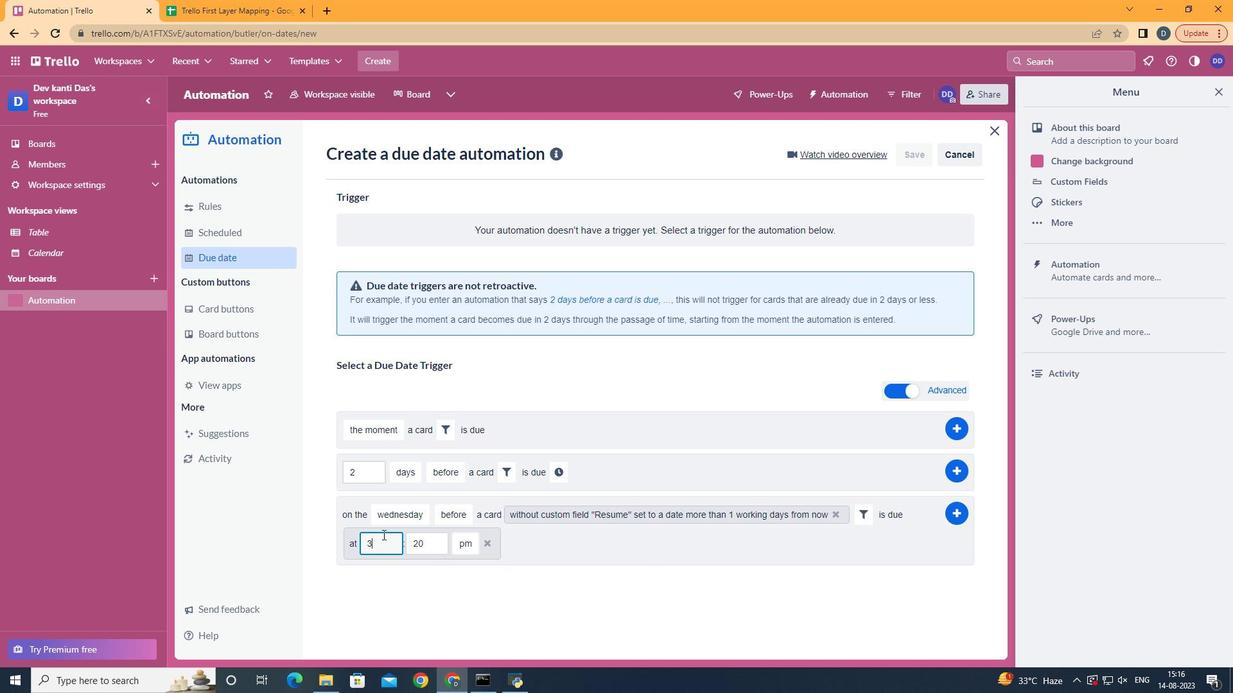 
Action: Key pressed <Key.backspace>11
Screenshot: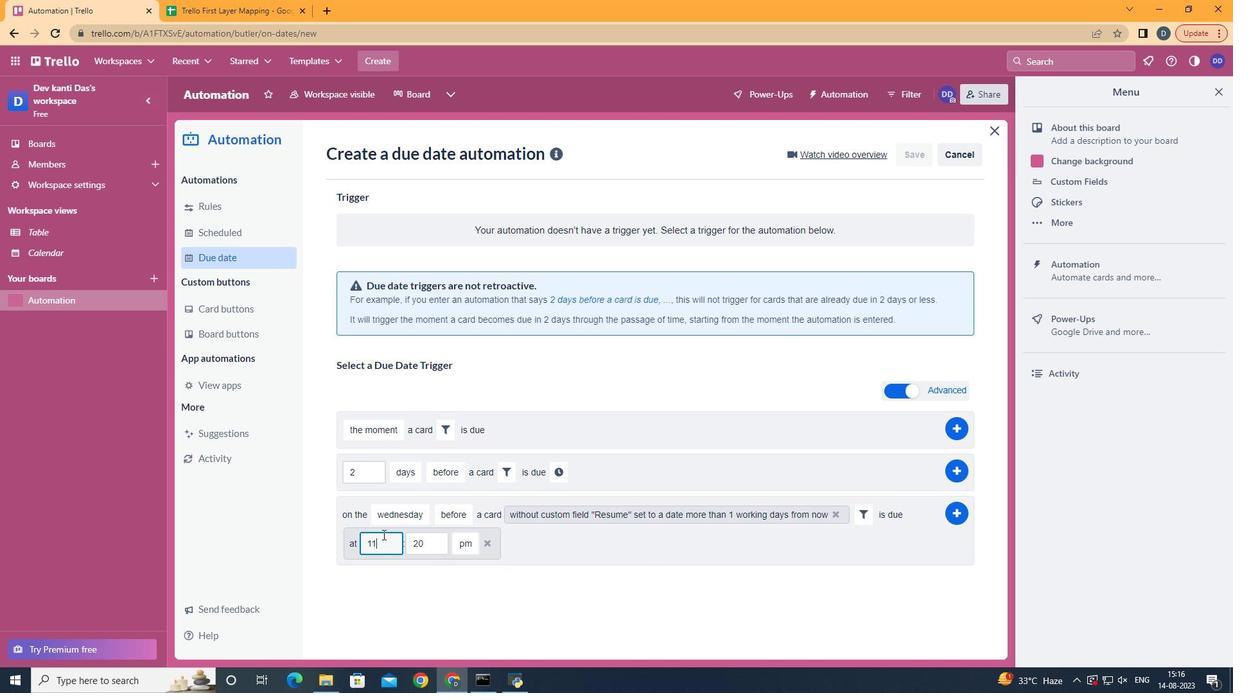 
Action: Mouse moved to (423, 549)
Screenshot: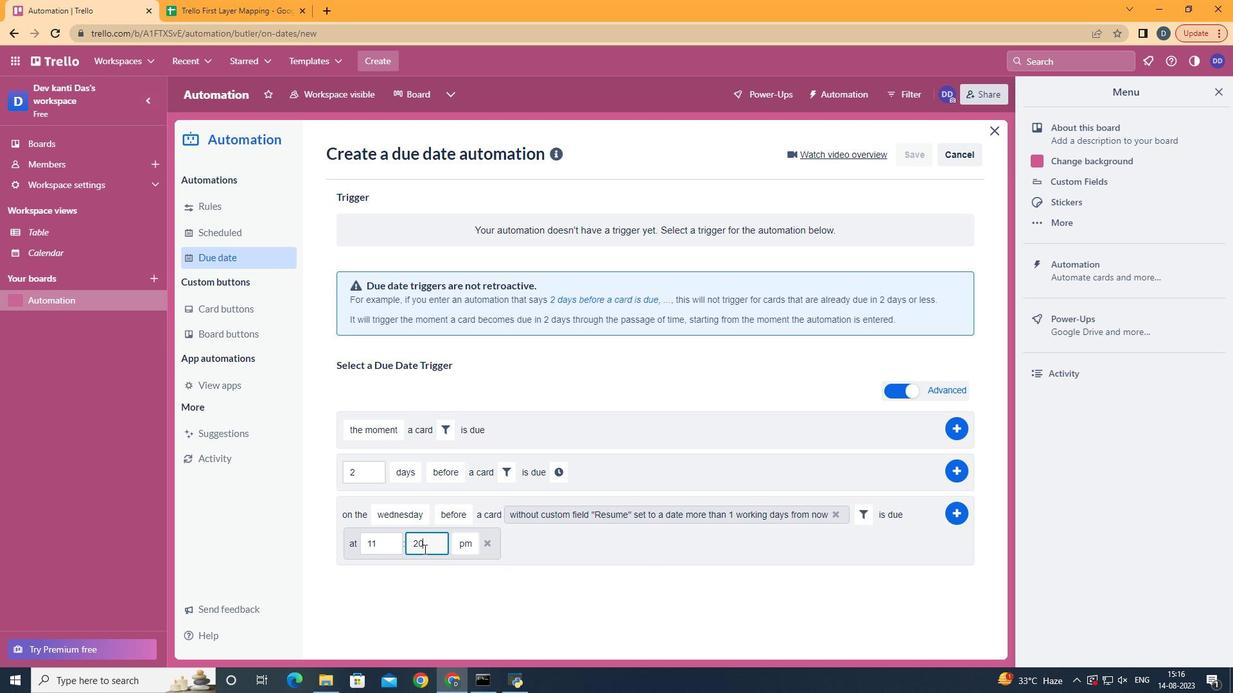 
Action: Mouse pressed left at (423, 549)
Screenshot: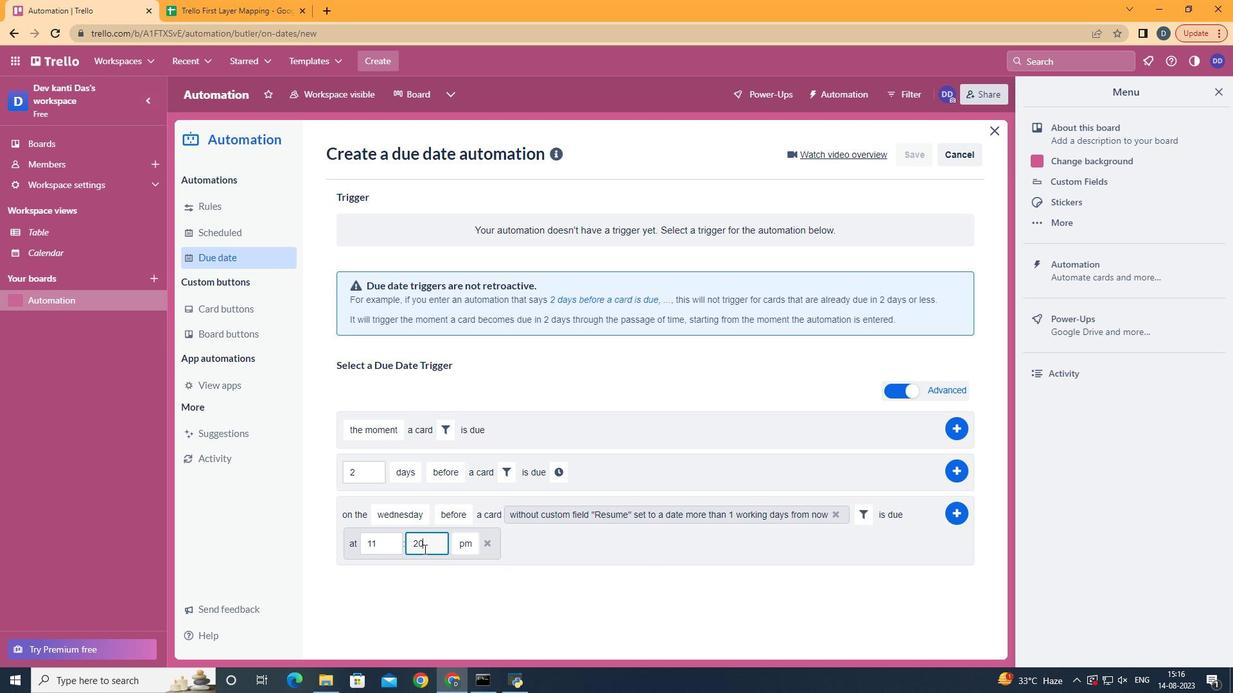 
Action: Key pressed <Key.backspace>
Screenshot: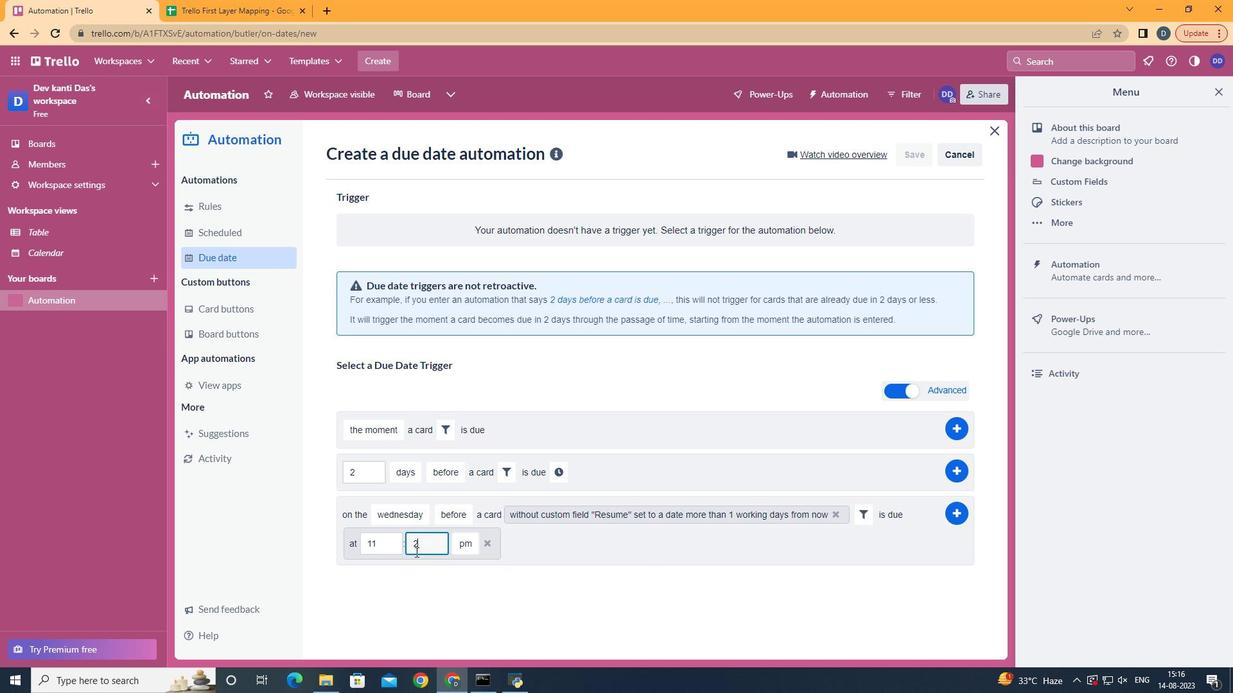 
Action: Mouse moved to (415, 552)
Screenshot: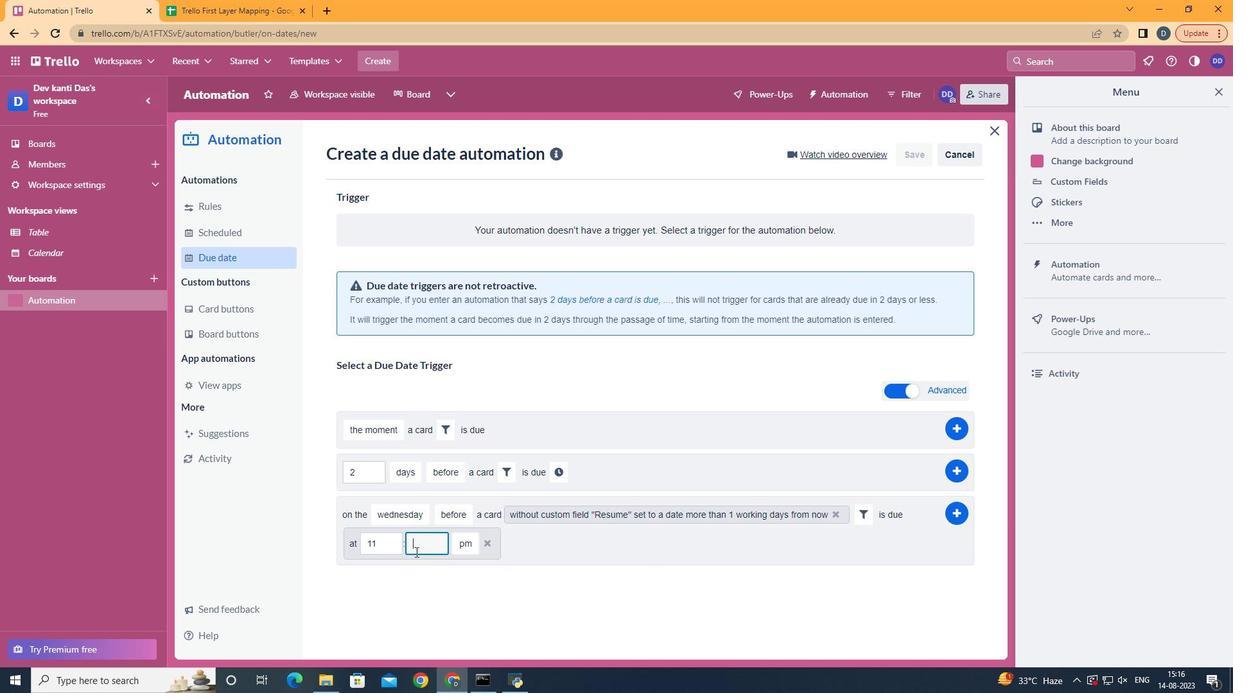 
Action: Key pressed <Key.backspace>00
Screenshot: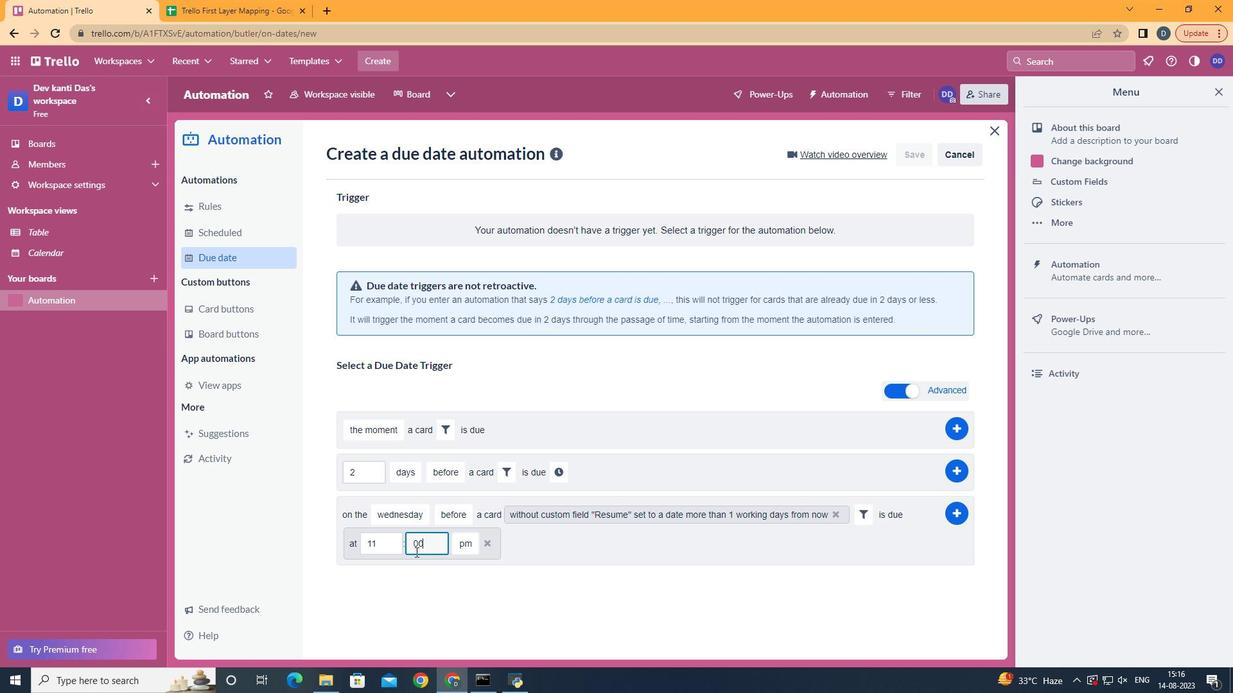 
Action: Mouse moved to (468, 571)
Screenshot: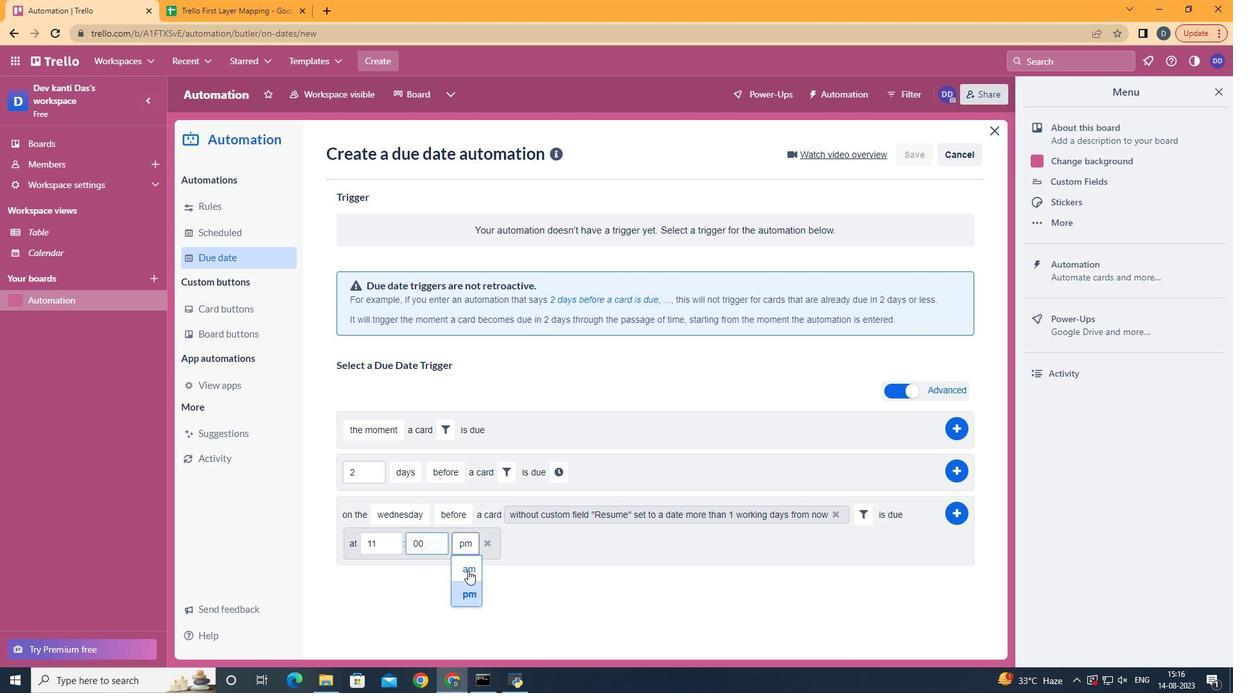 
Action: Mouse pressed left at (468, 571)
Screenshot: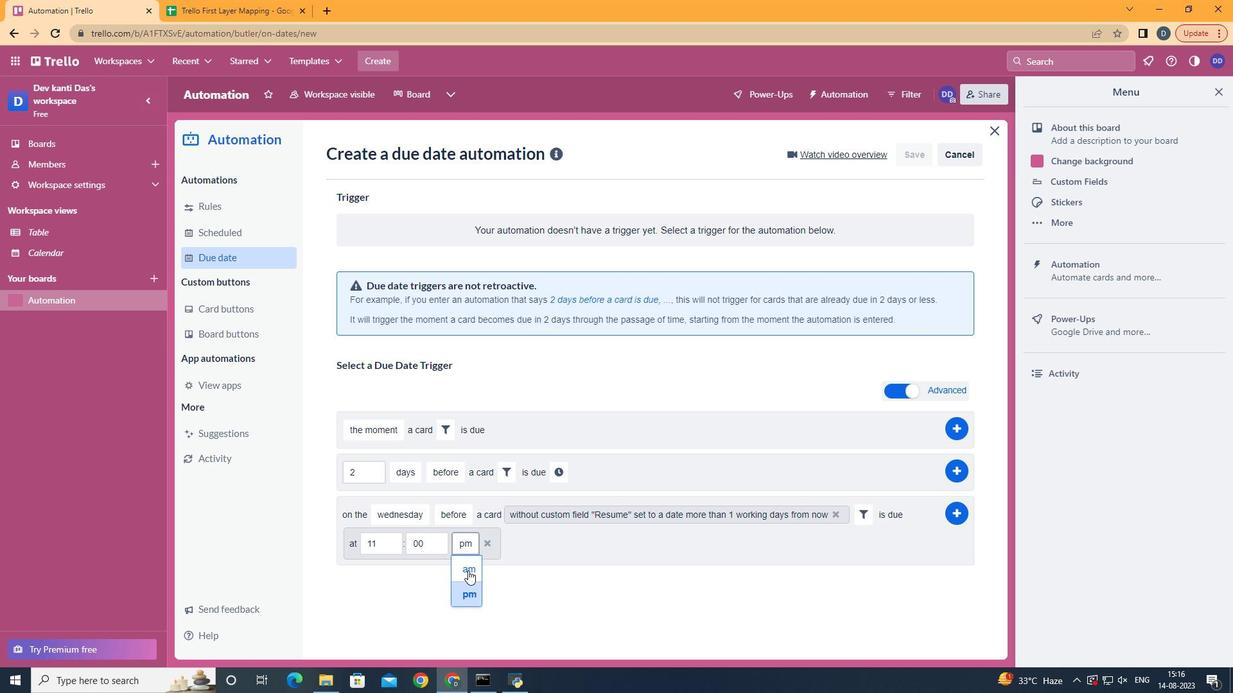 
Action: Mouse moved to (963, 515)
Screenshot: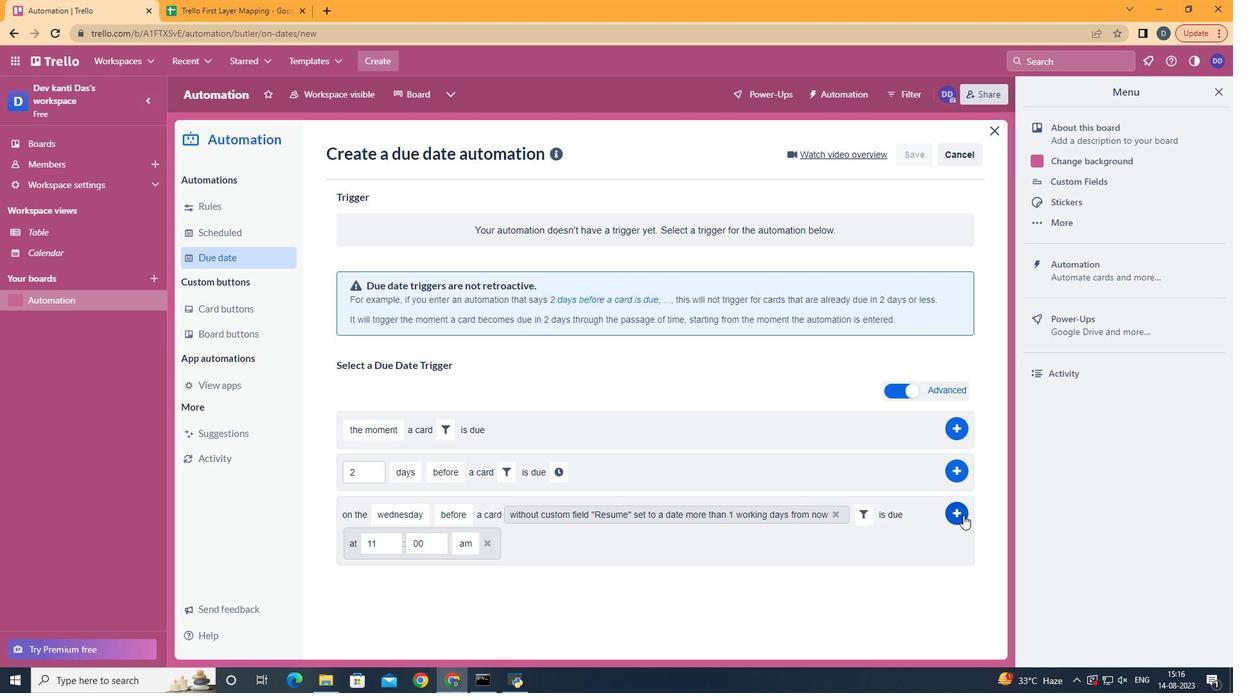
Action: Mouse pressed left at (963, 515)
Screenshot: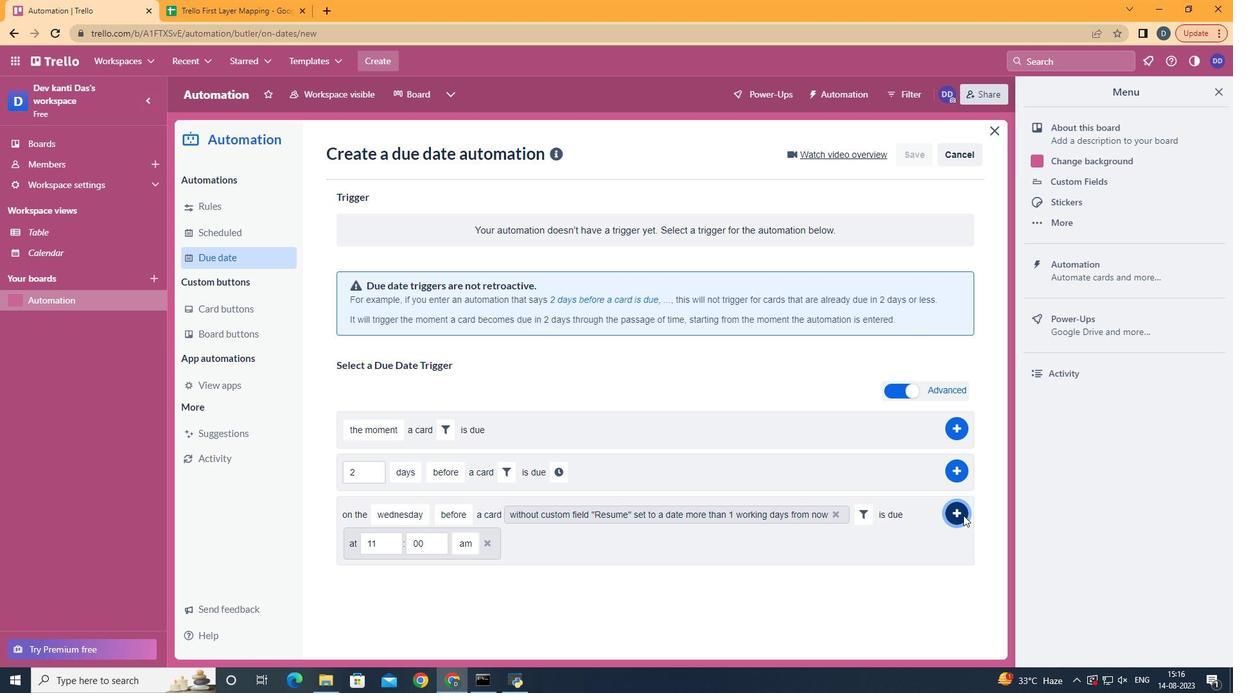 
